 Task: Change  the formatting of the data to 'Which is Greater than5, 'In conditional formating, put the option 'Yelow Fill with Drak Yellow Text'add another formatting option Format As Table, insert the option 'Brown Table style Dark 3 ', change the format of Column Width to 18In the sheet  Budget Planning Templatebook
Action: Mouse moved to (600, 81)
Screenshot: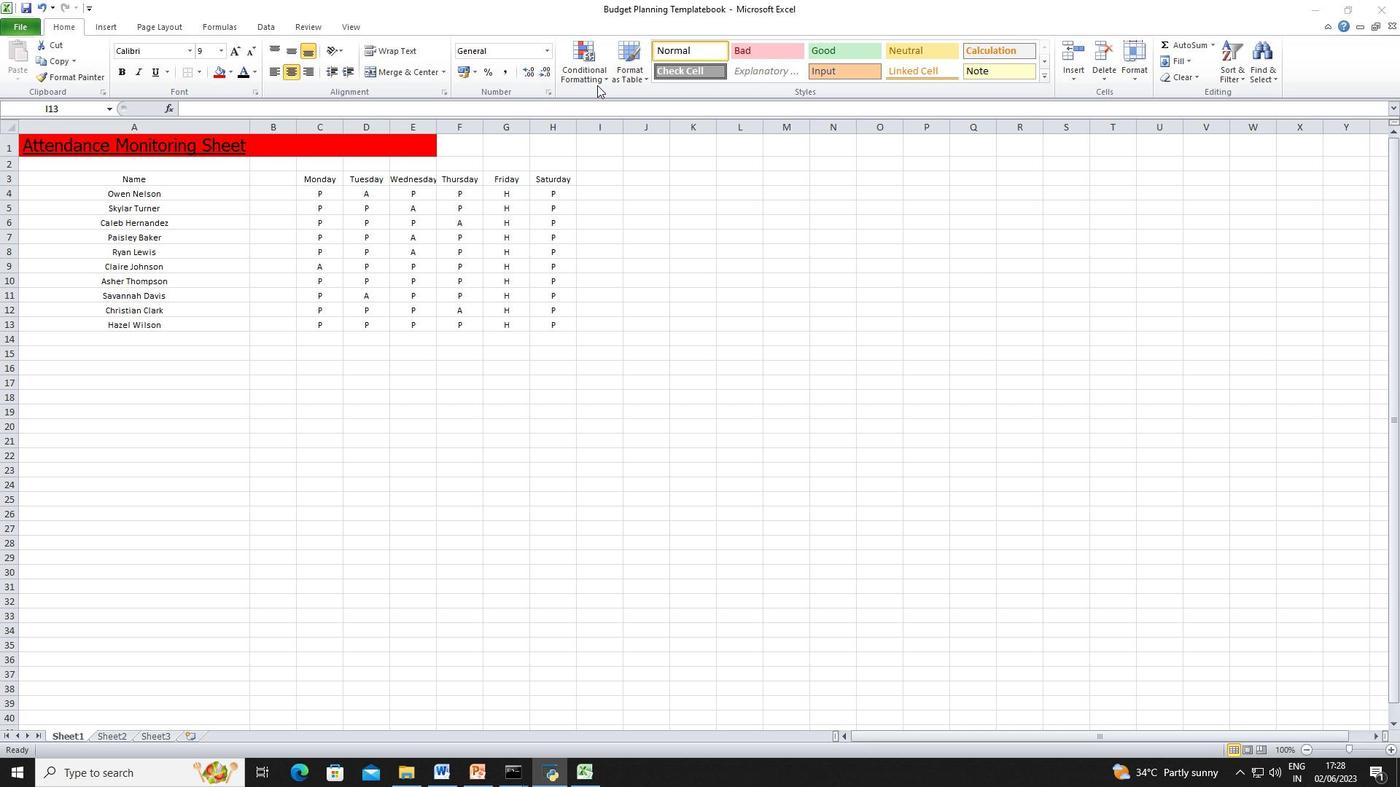 
Action: Mouse pressed left at (600, 81)
Screenshot: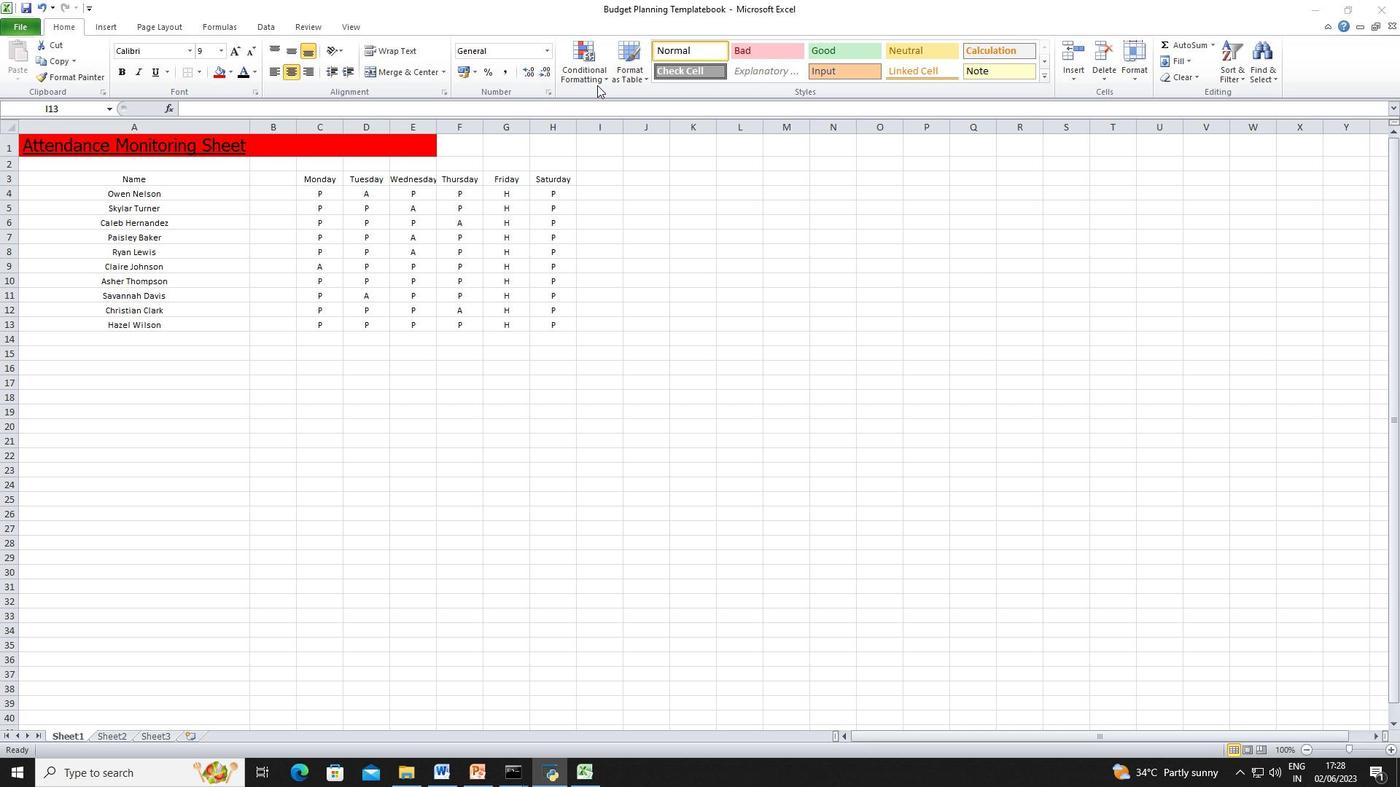 
Action: Mouse moved to (601, 81)
Screenshot: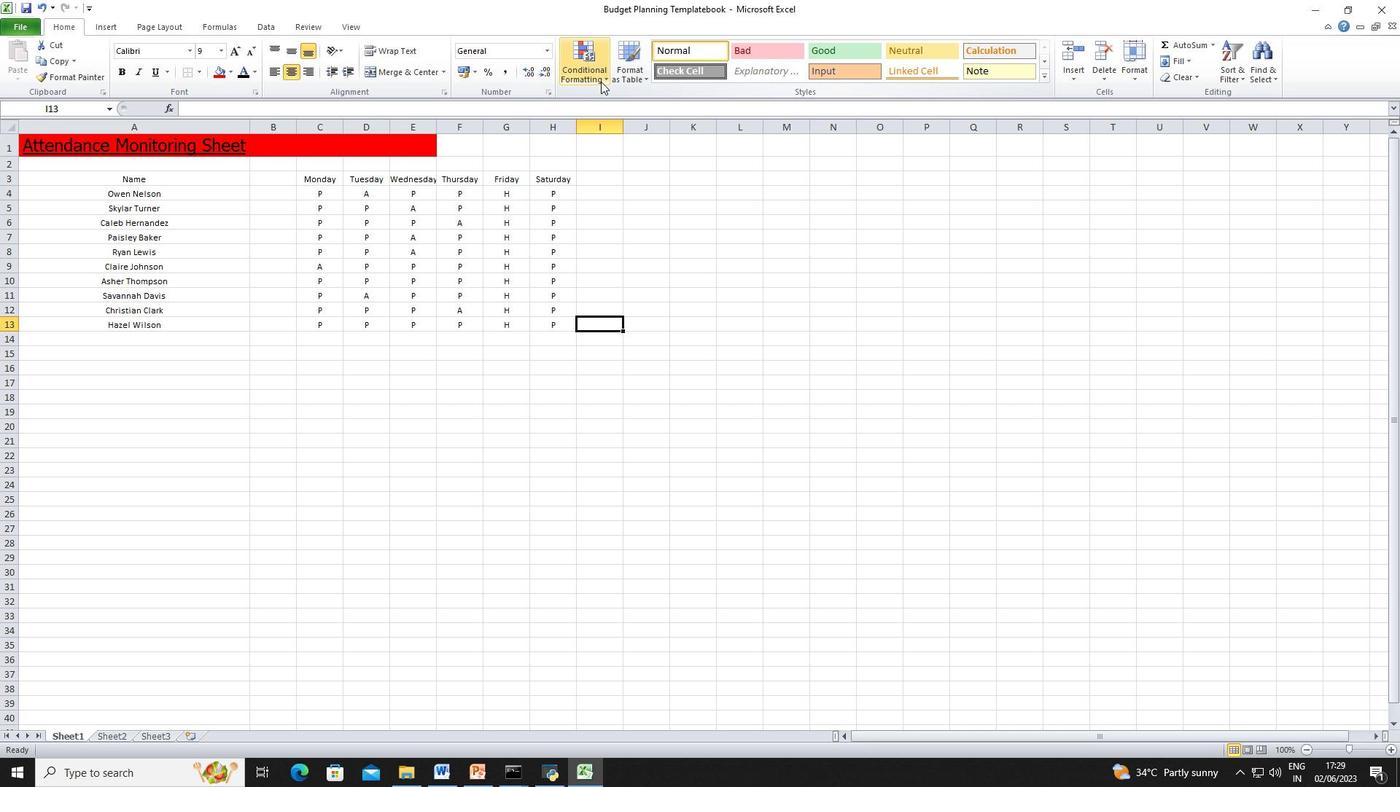 
Action: Mouse pressed left at (601, 81)
Screenshot: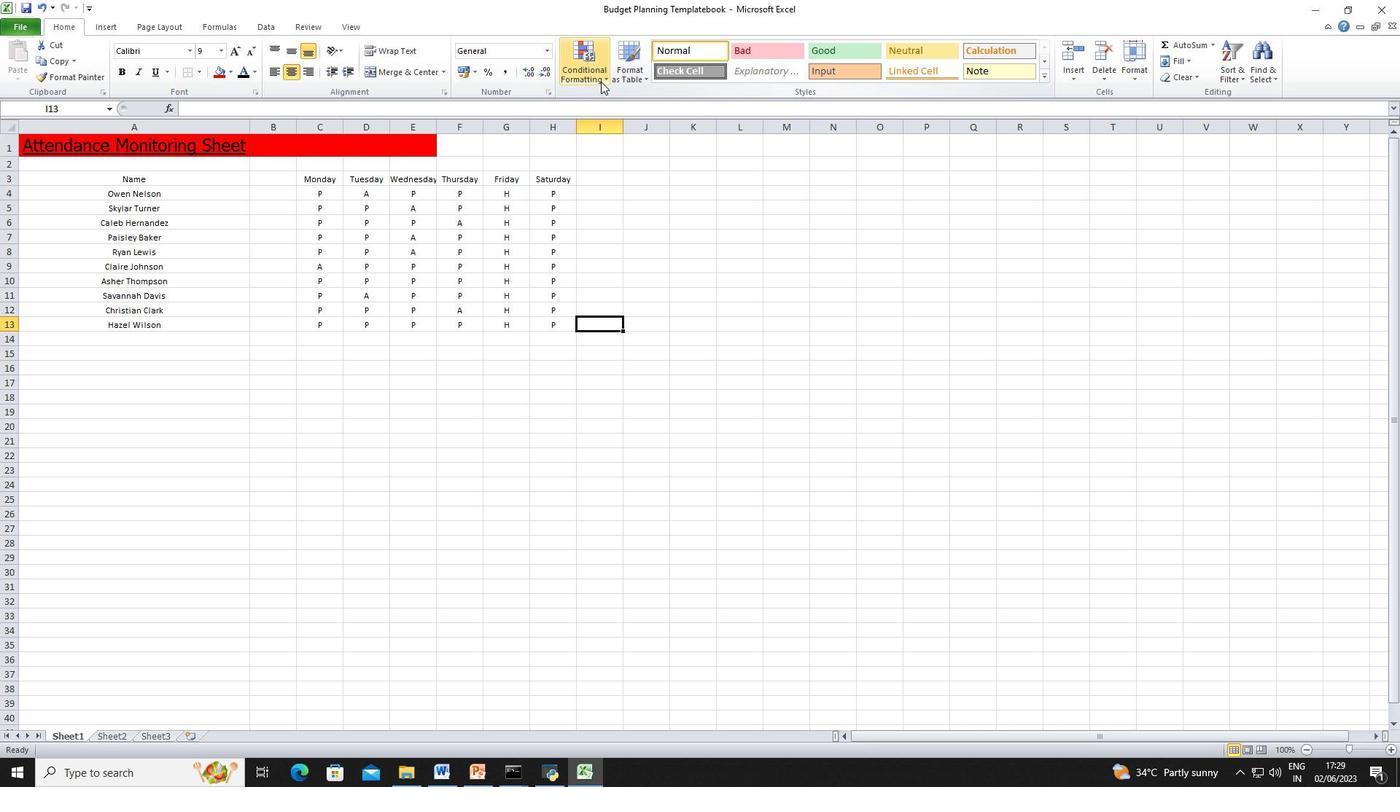 
Action: Mouse moved to (606, 105)
Screenshot: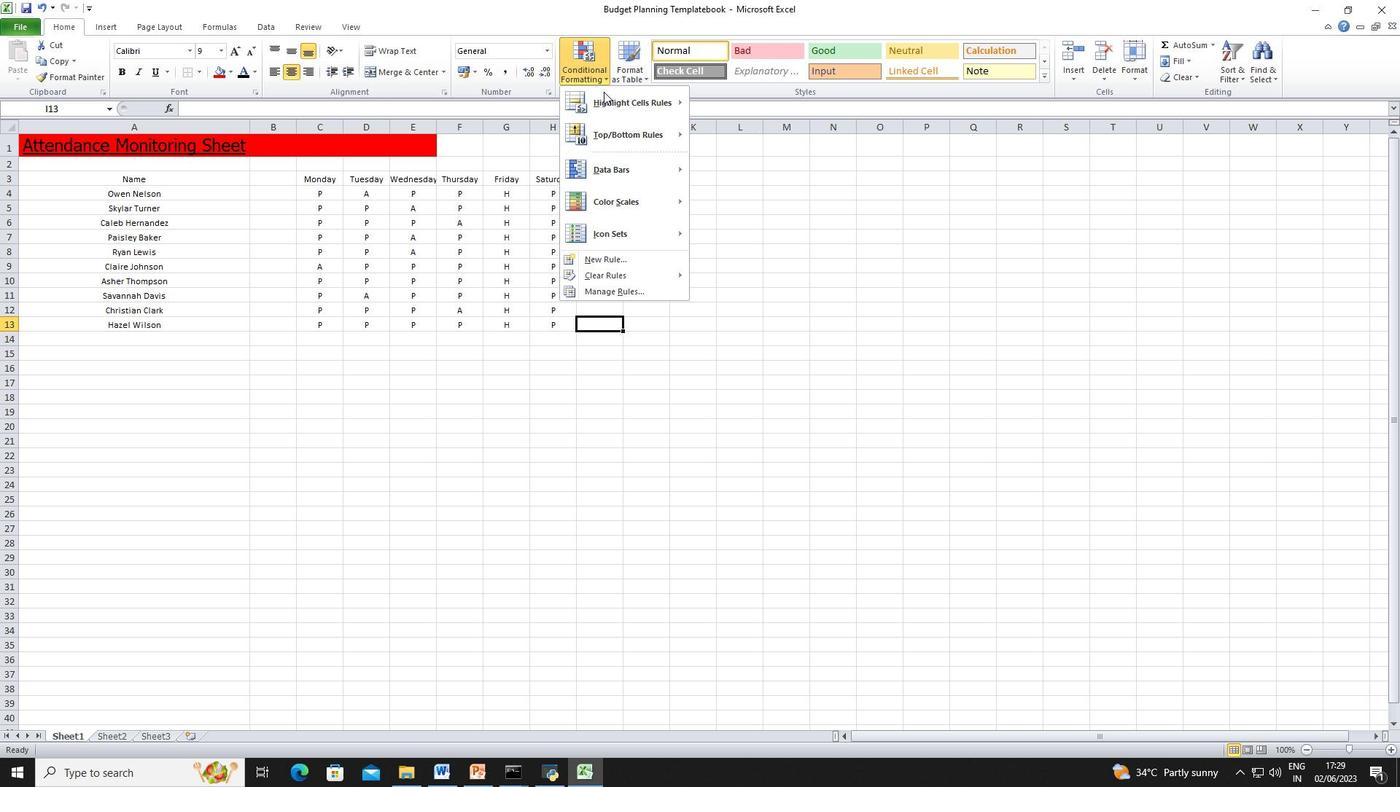 
Action: Mouse pressed left at (606, 105)
Screenshot: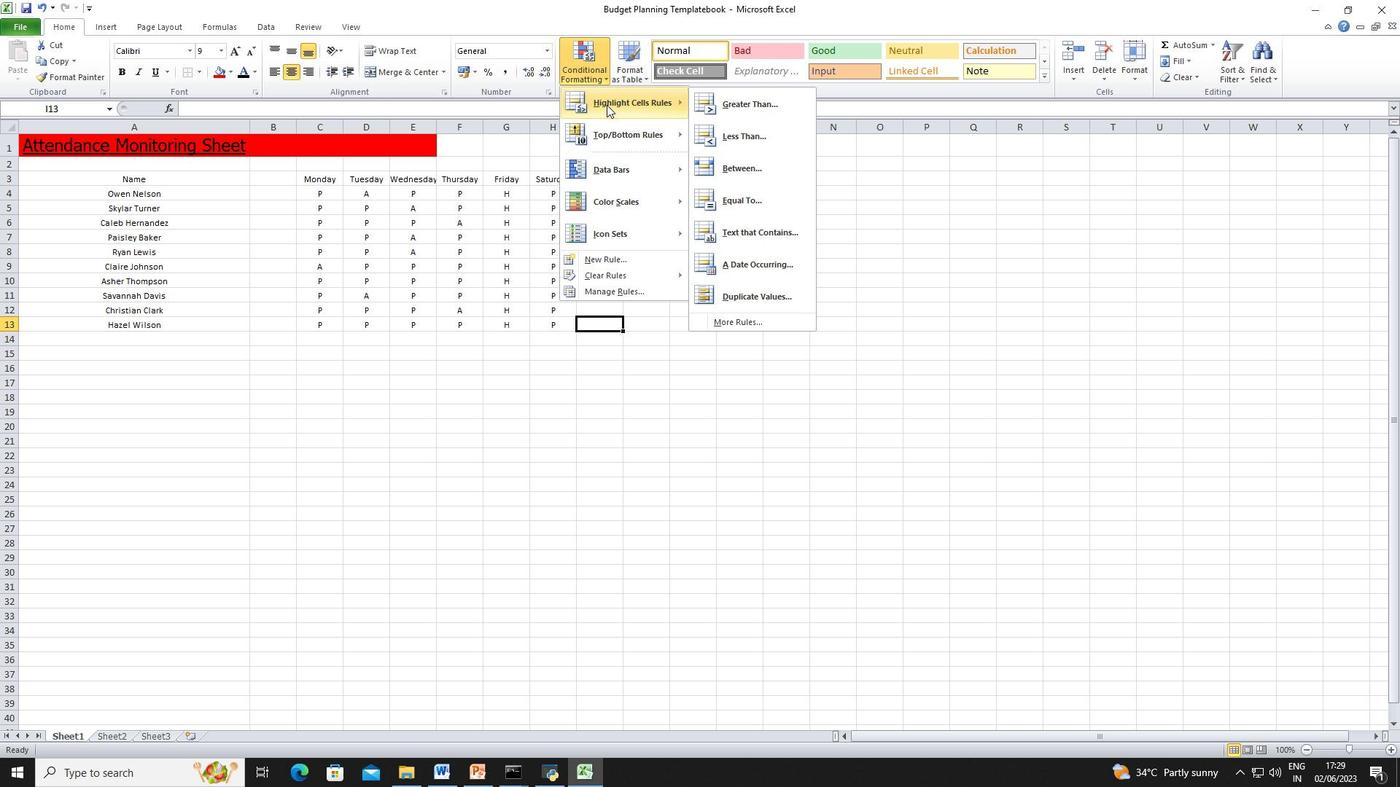 
Action: Mouse moved to (735, 113)
Screenshot: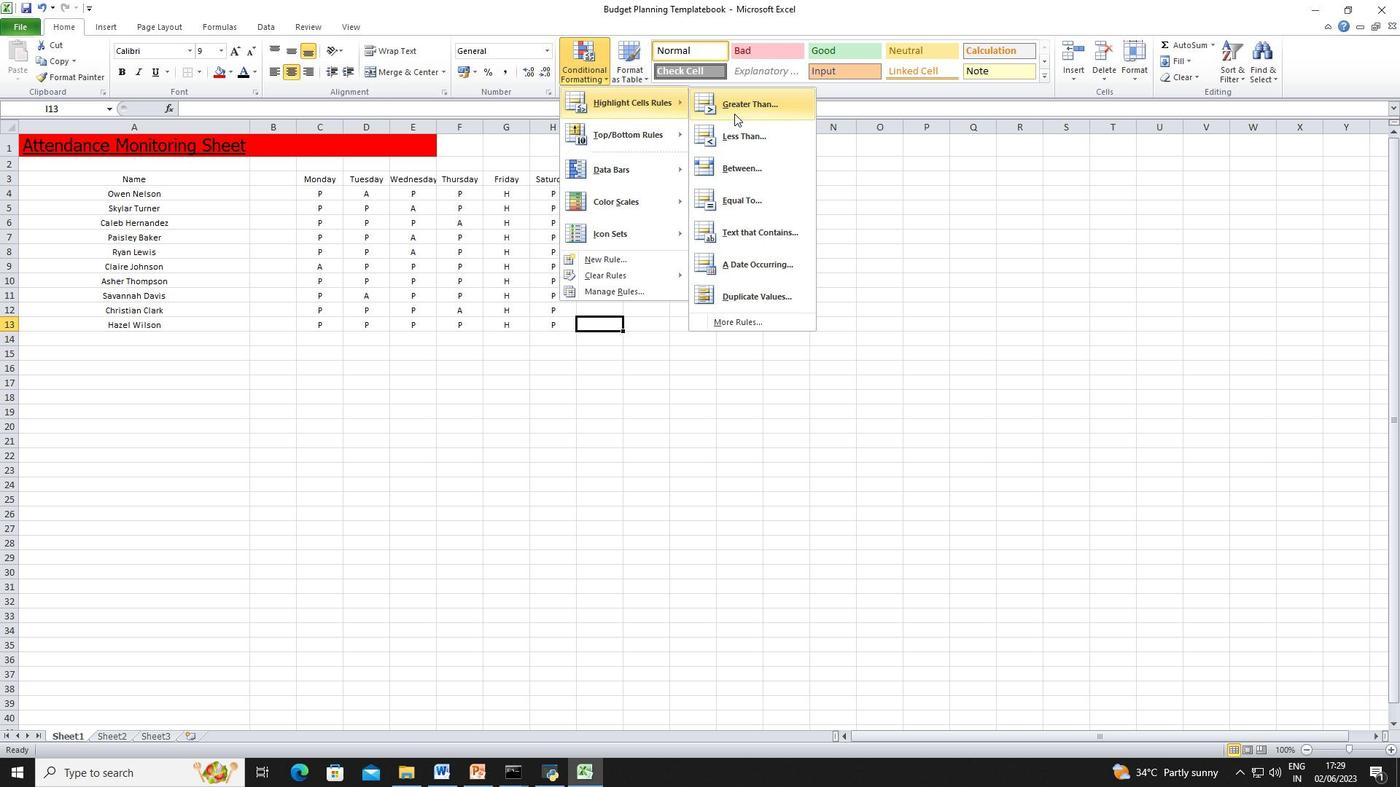 
Action: Mouse pressed left at (735, 113)
Screenshot: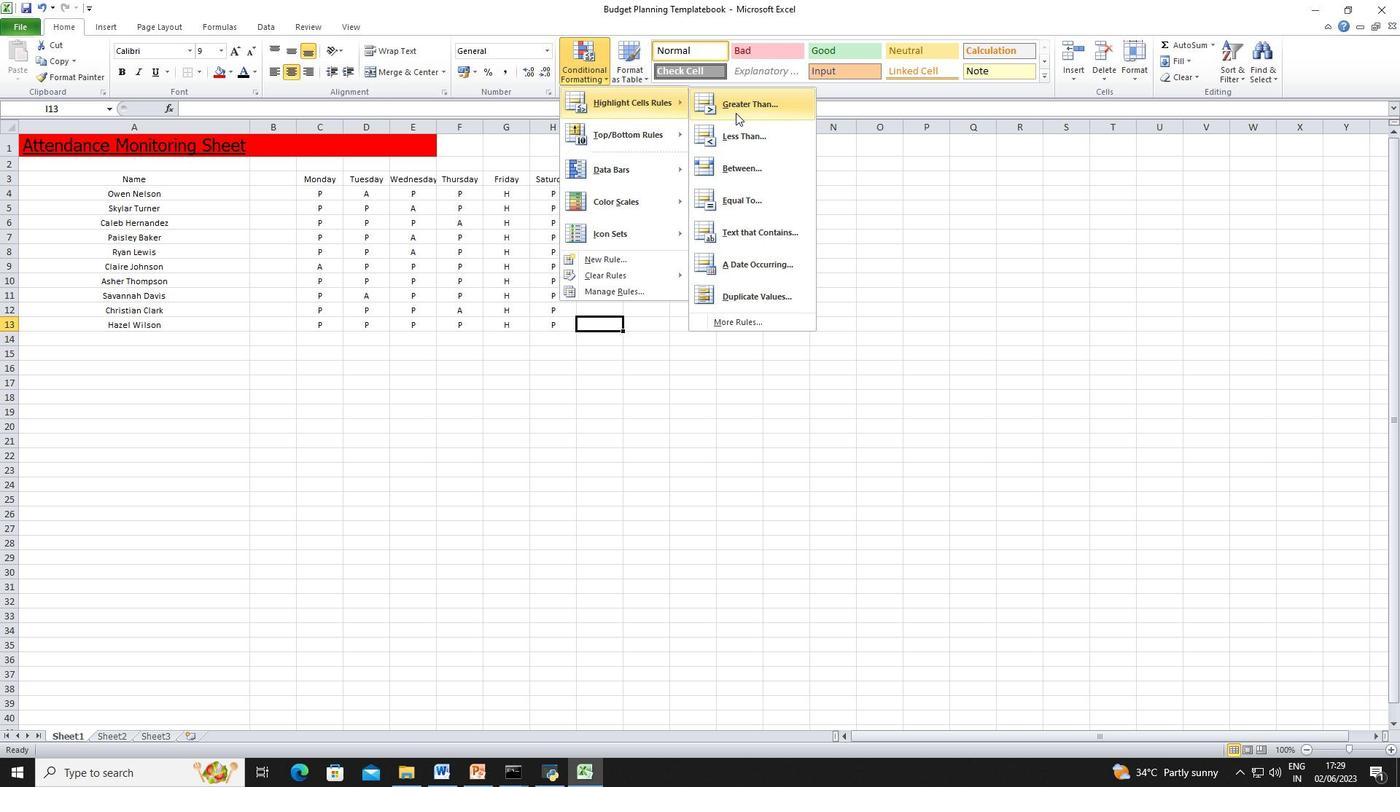 
Action: Mouse moved to (359, 349)
Screenshot: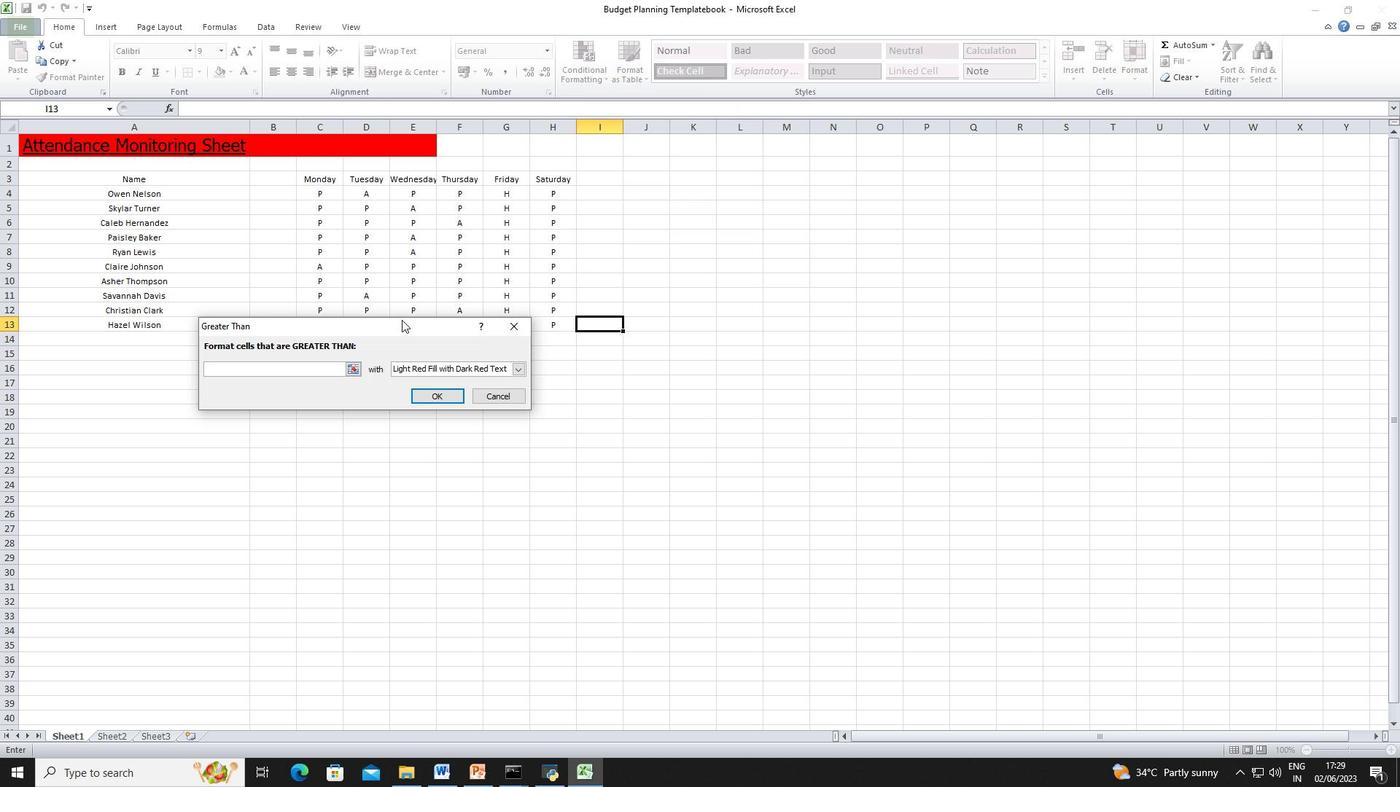 
Action: Key pressed 5
Screenshot: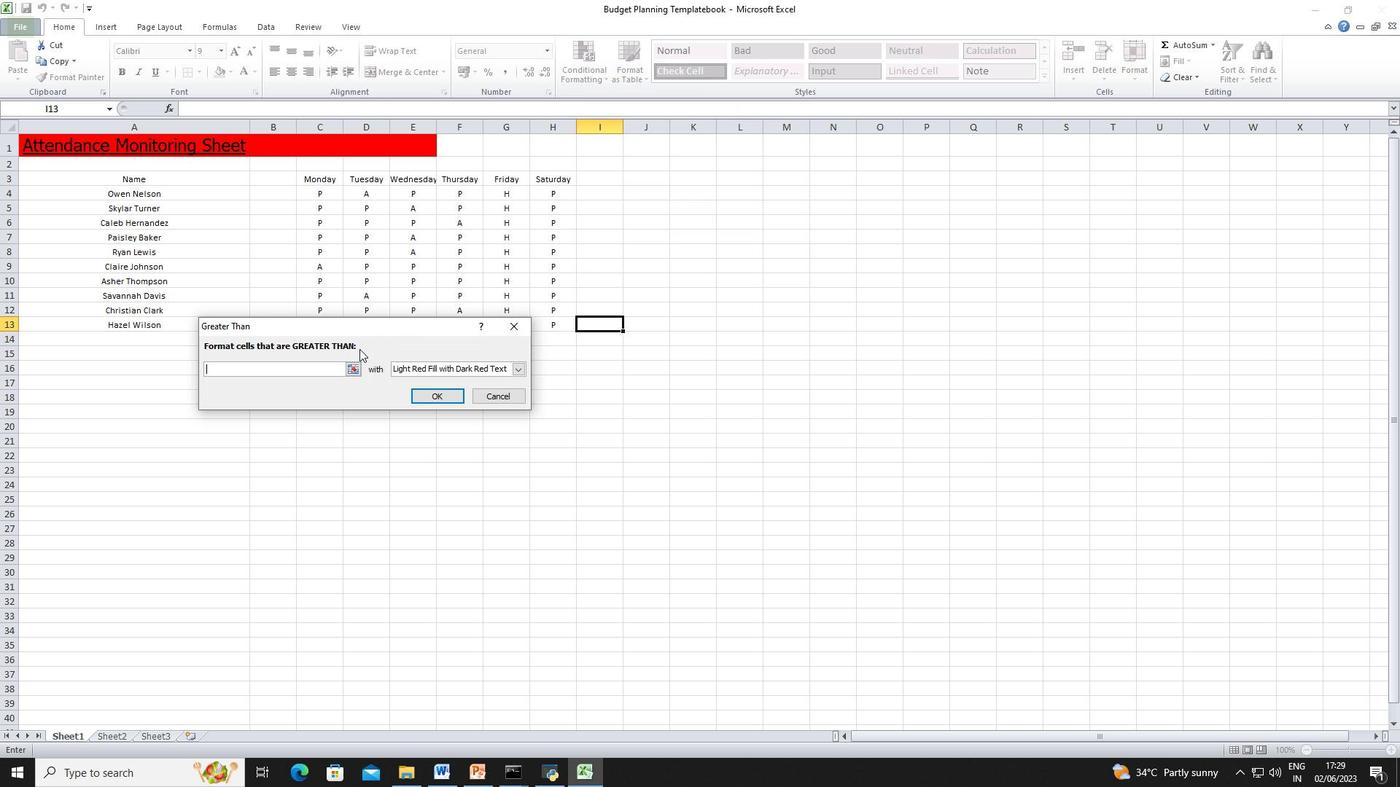 
Action: Mouse moved to (513, 364)
Screenshot: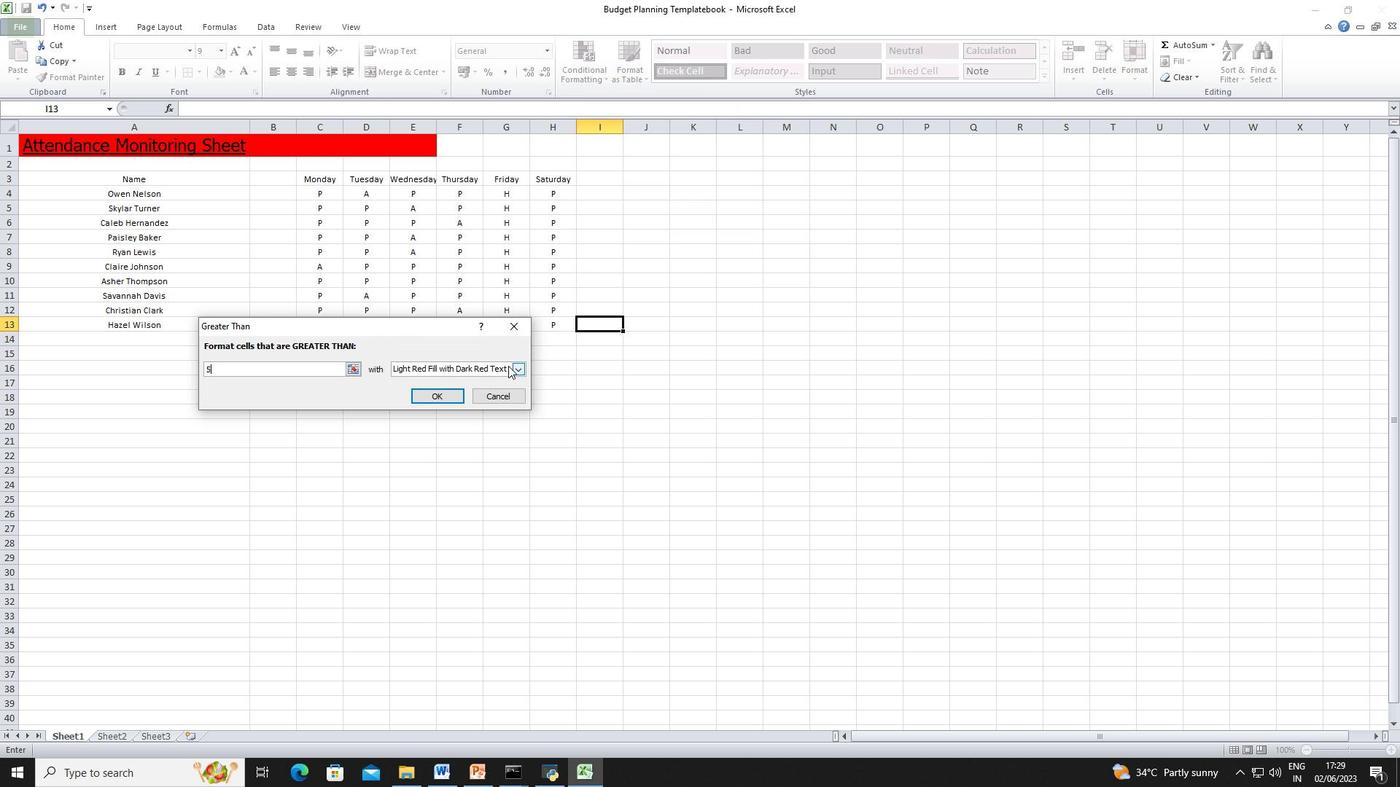
Action: Mouse pressed left at (513, 364)
Screenshot: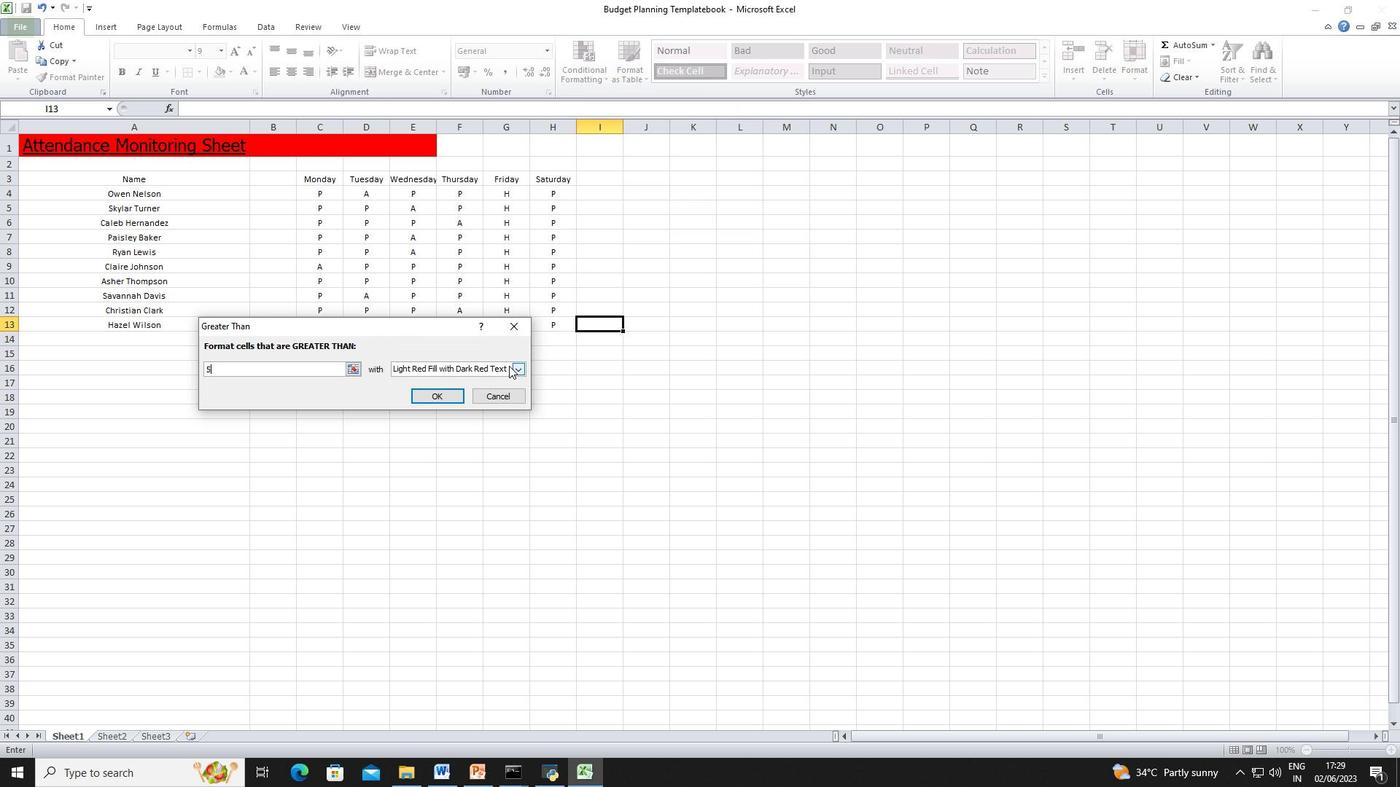 
Action: Mouse moved to (448, 387)
Screenshot: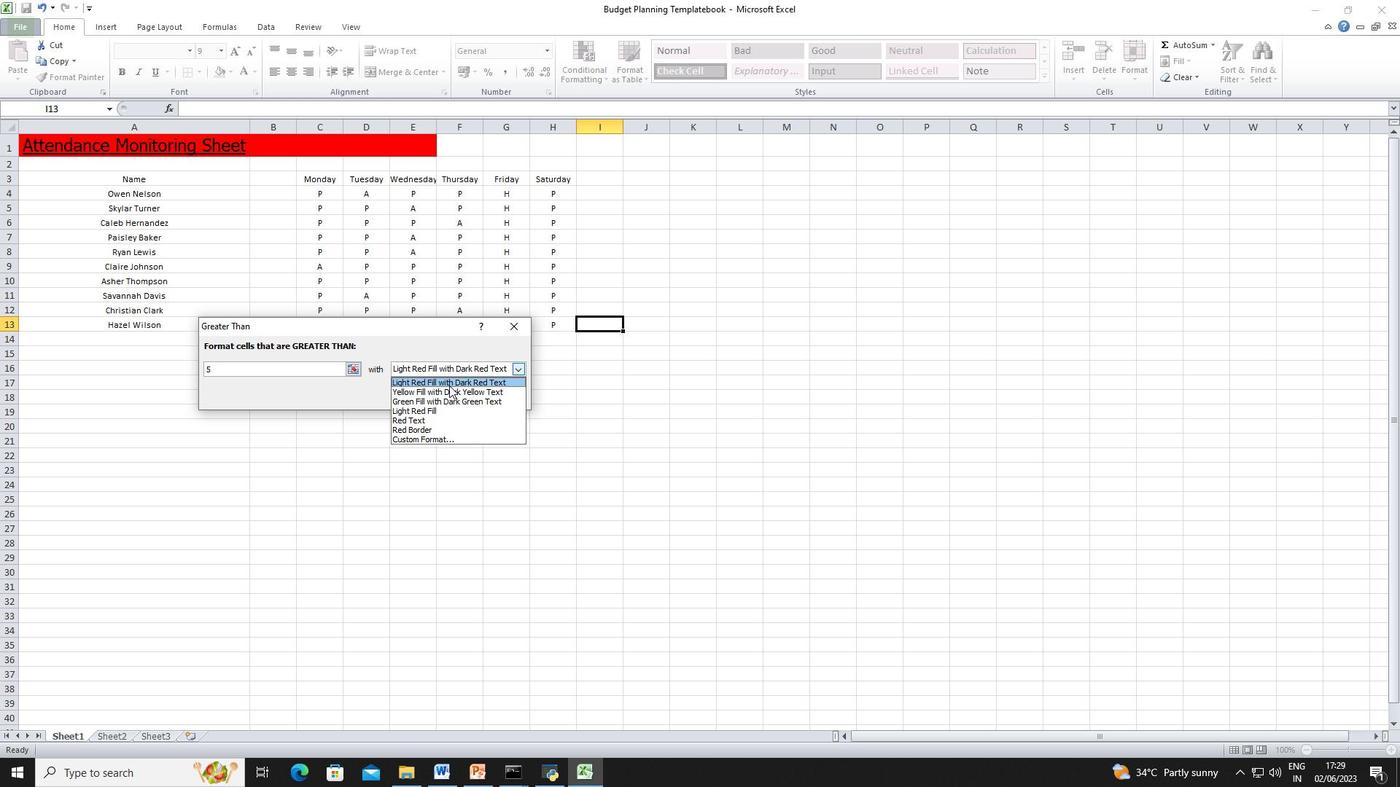 
Action: Mouse pressed left at (448, 387)
Screenshot: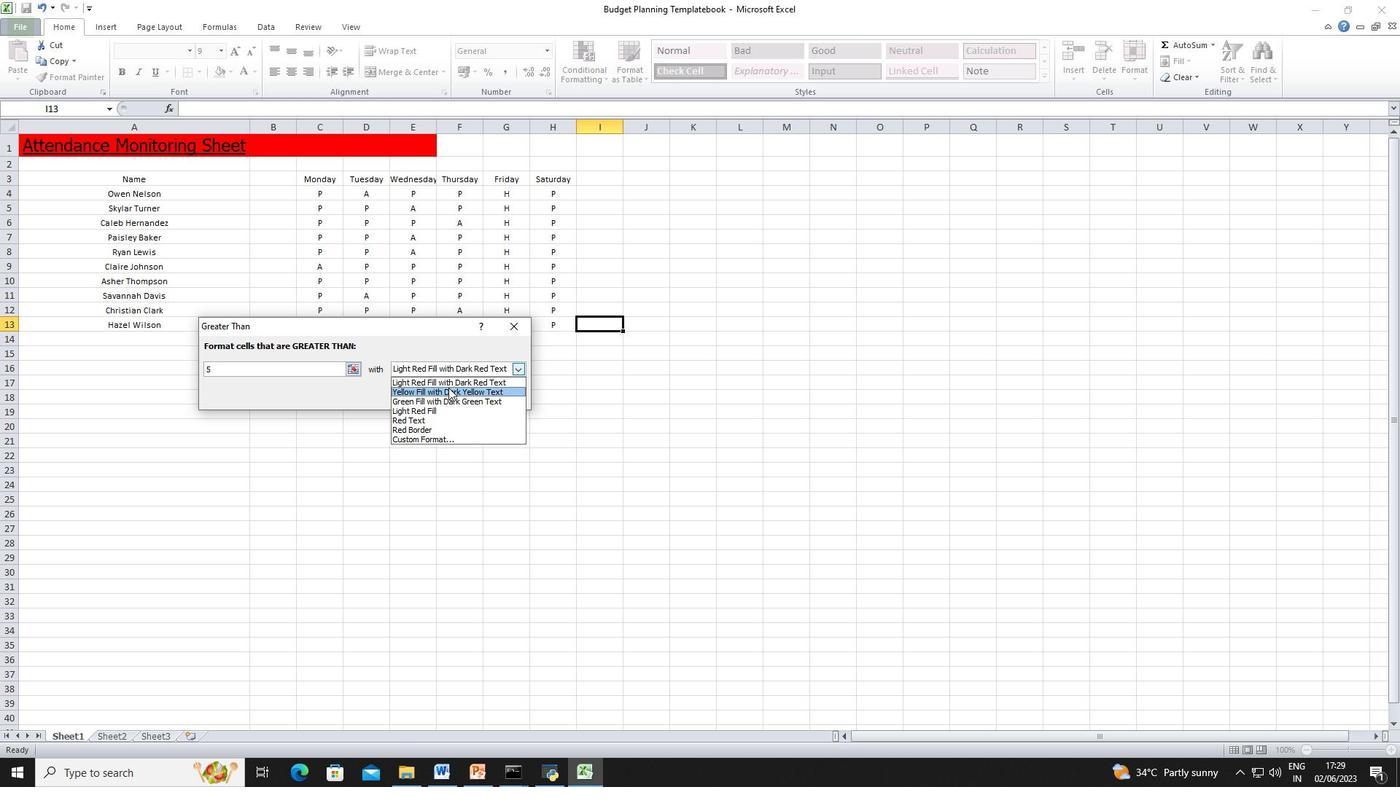 
Action: Mouse moved to (449, 400)
Screenshot: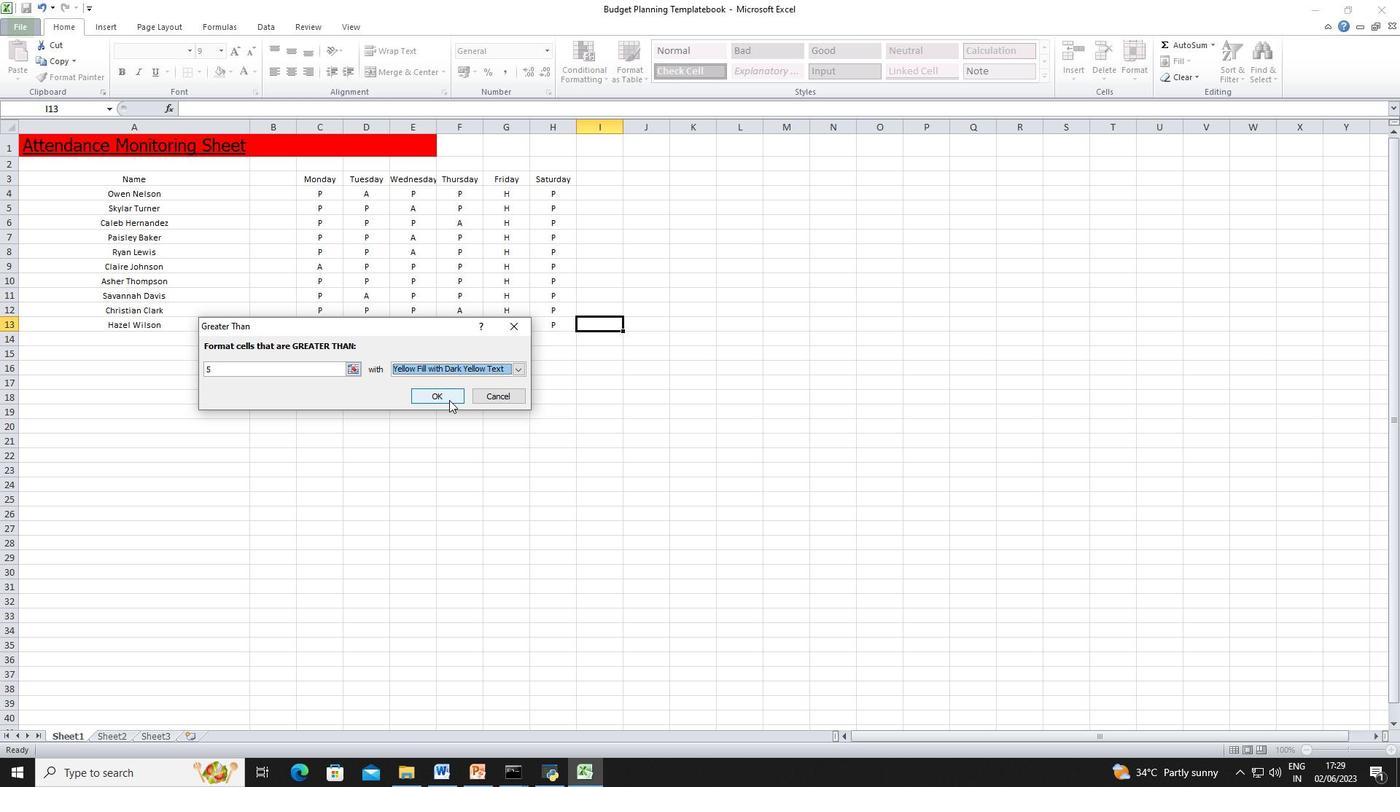 
Action: Mouse pressed left at (449, 400)
Screenshot: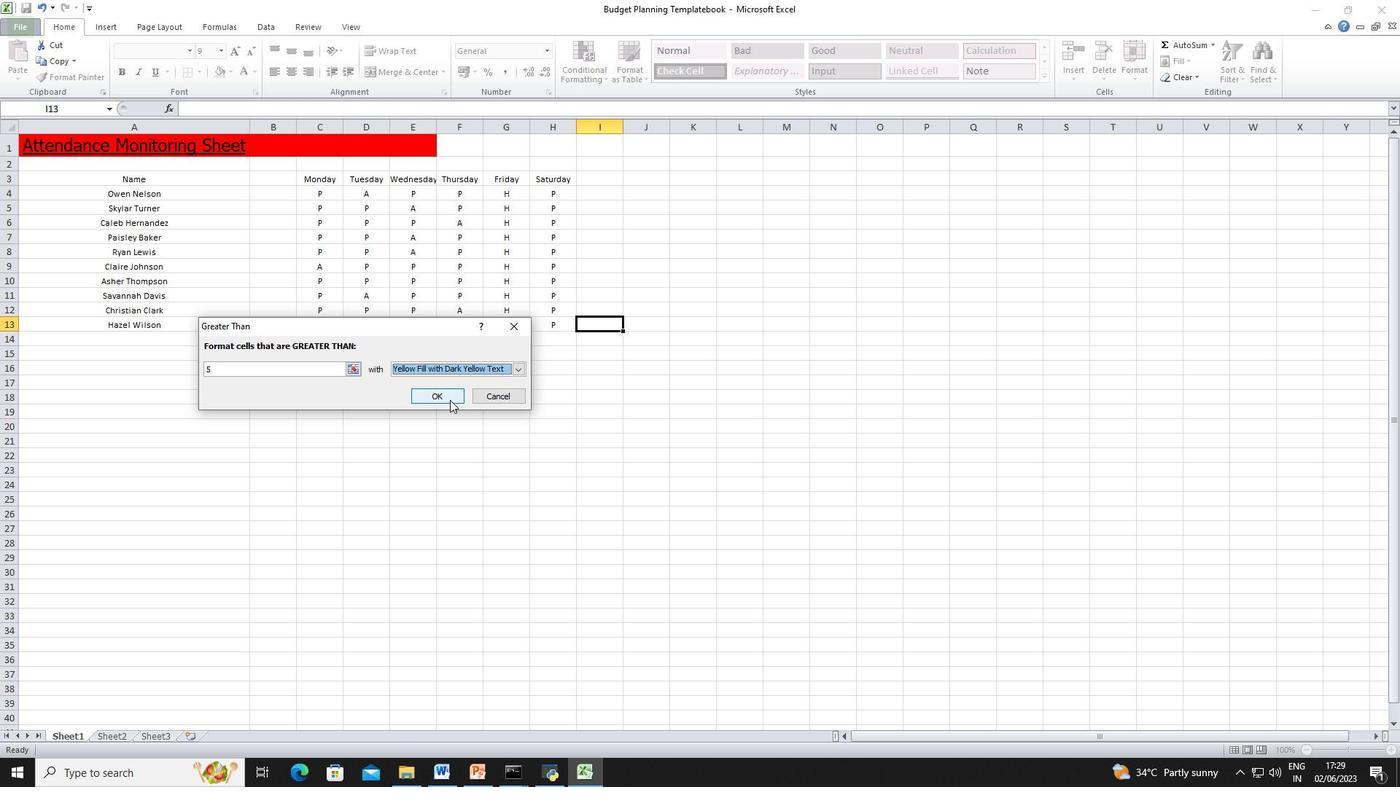 
Action: Mouse moved to (646, 75)
Screenshot: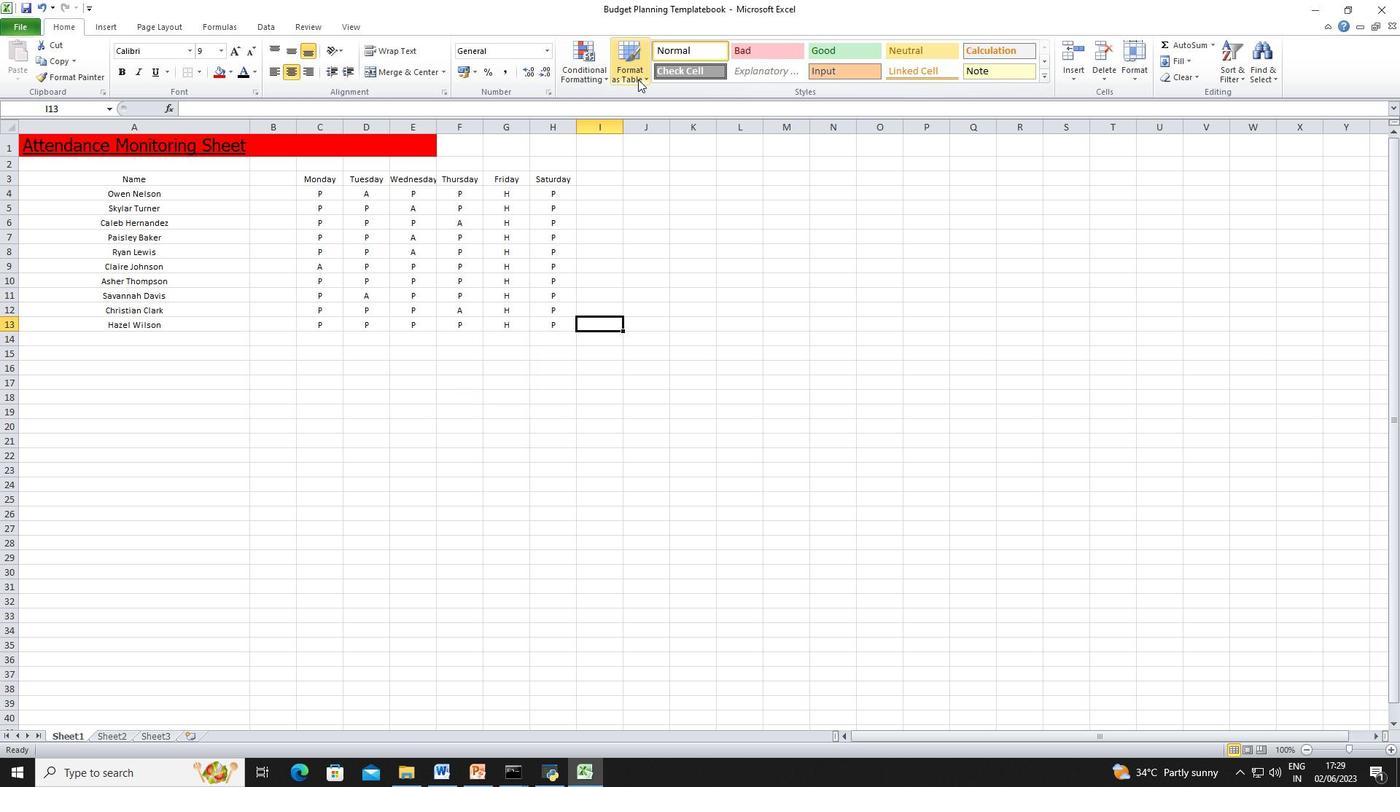 
Action: Mouse pressed left at (646, 75)
Screenshot: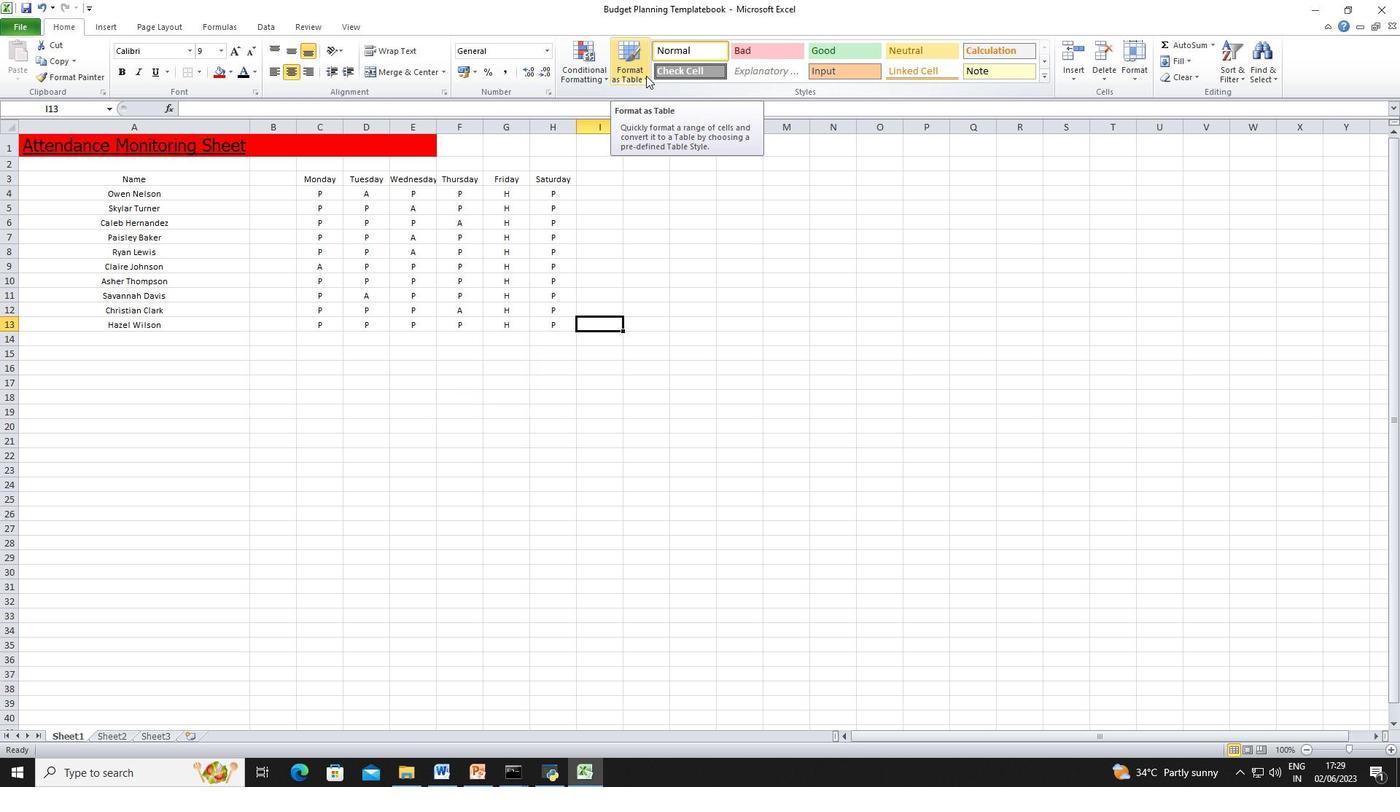 
Action: Mouse moved to (748, 250)
Screenshot: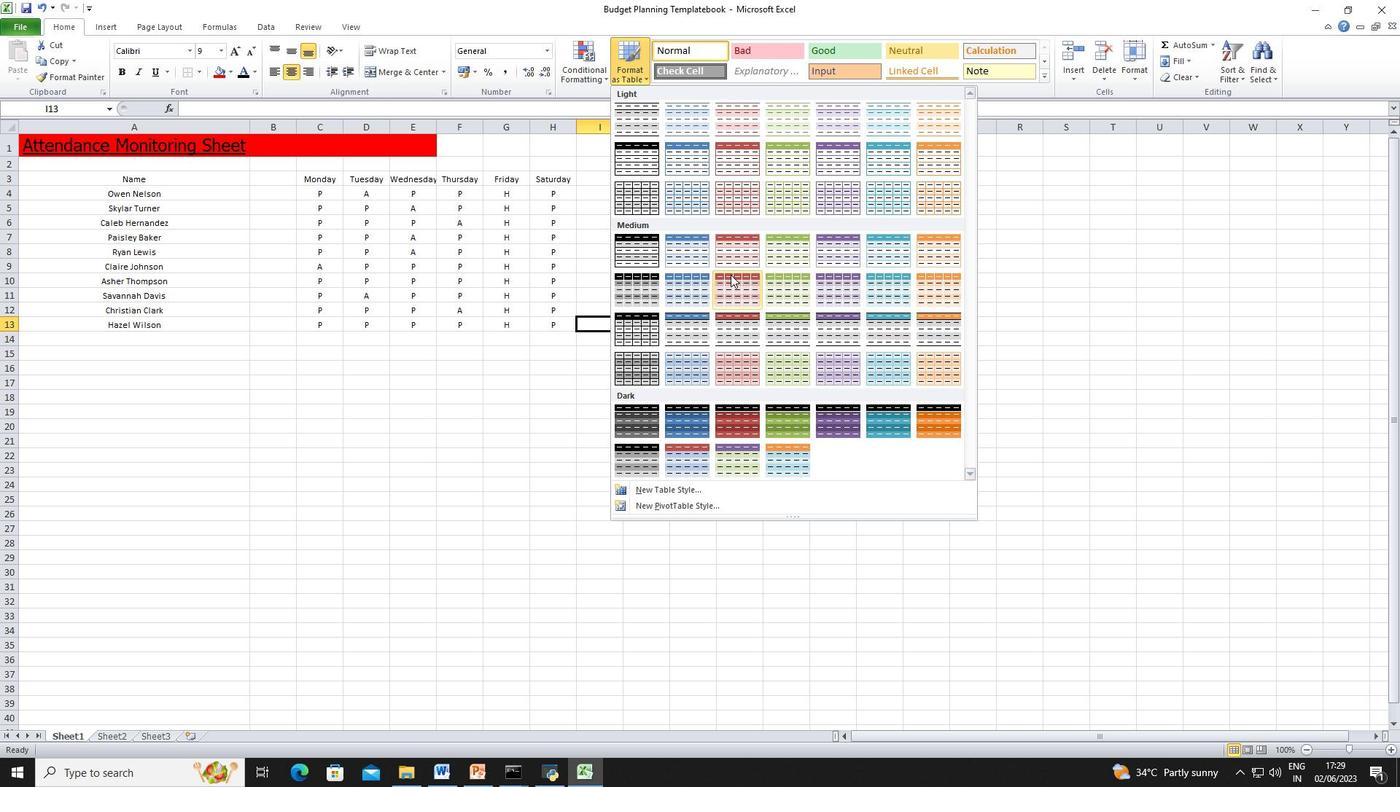 
Action: Mouse pressed left at (748, 250)
Screenshot: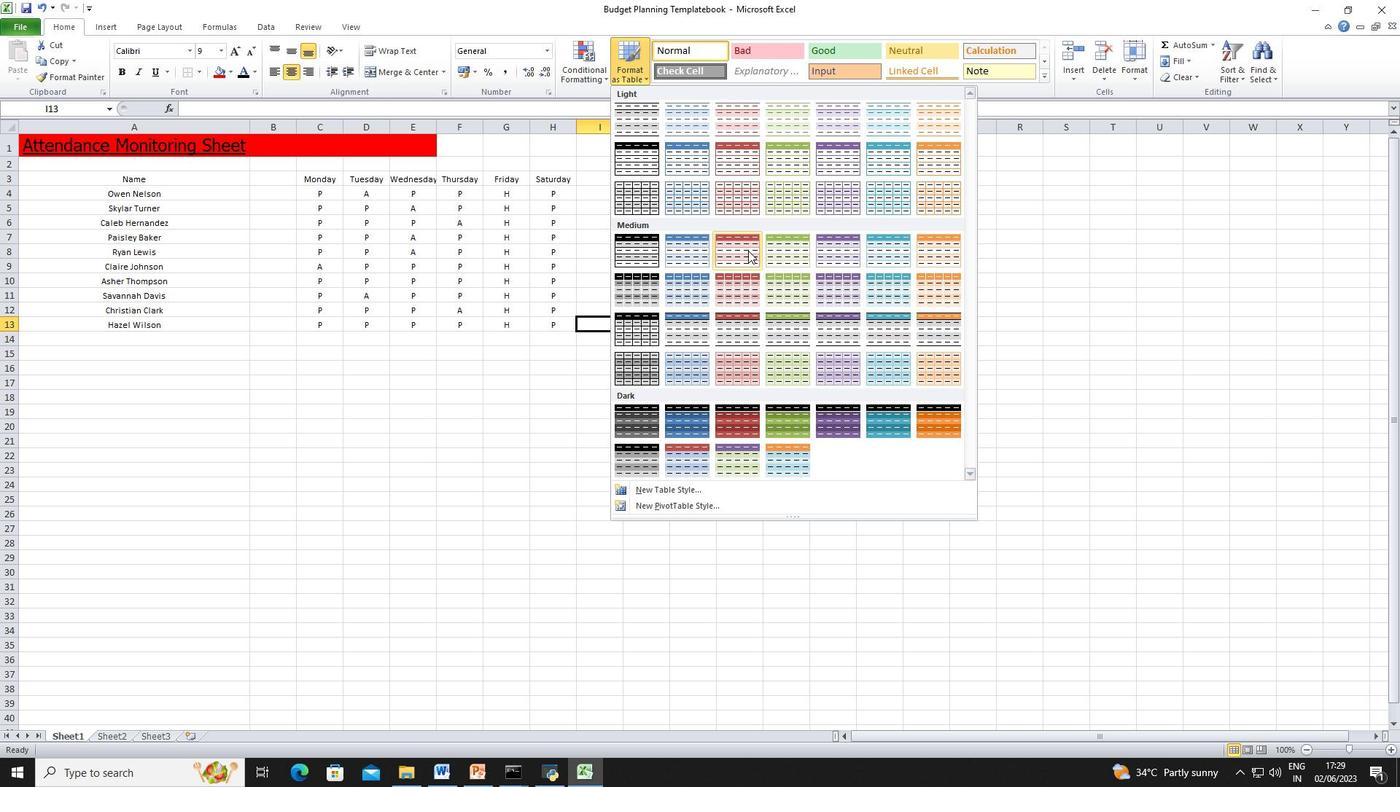 
Action: Mouse moved to (347, 393)
Screenshot: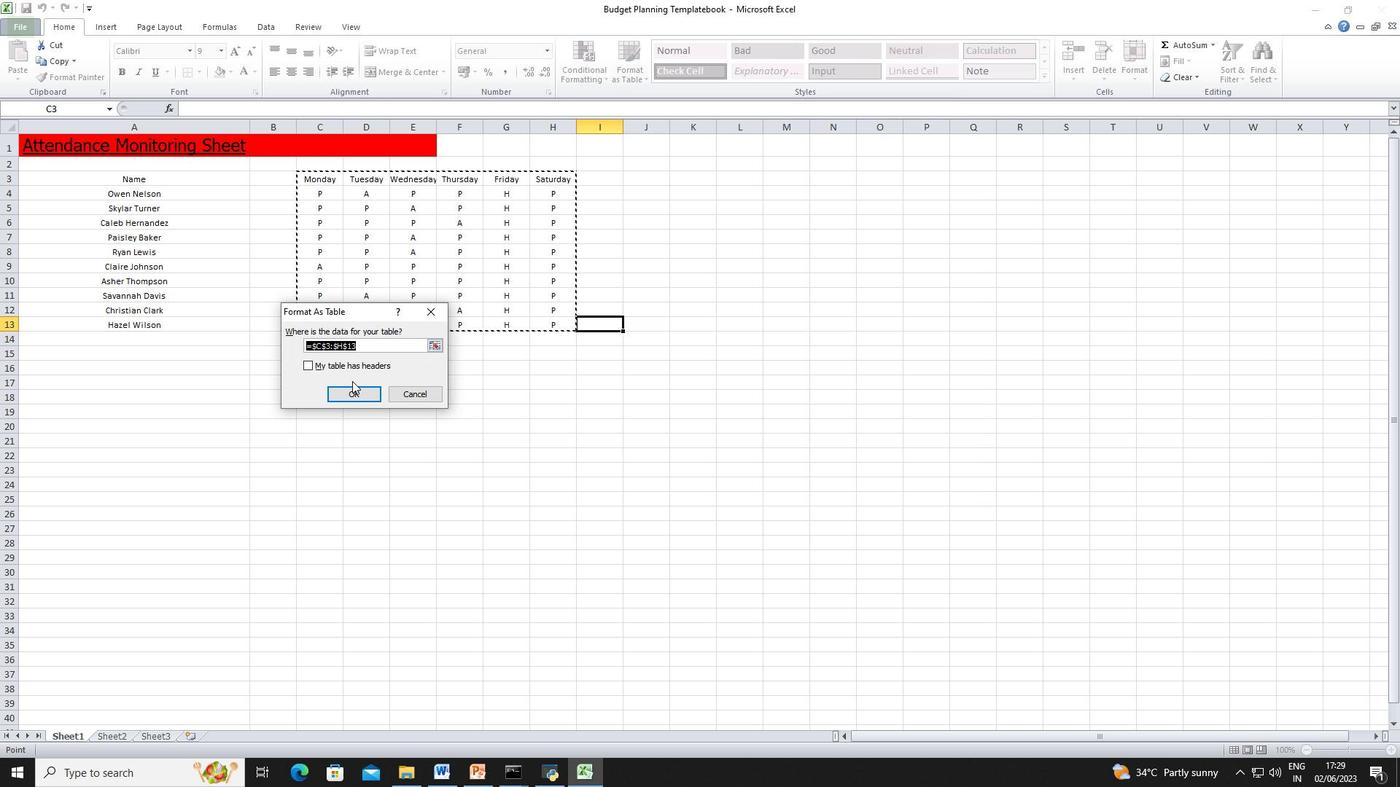 
Action: Mouse pressed left at (347, 393)
Screenshot: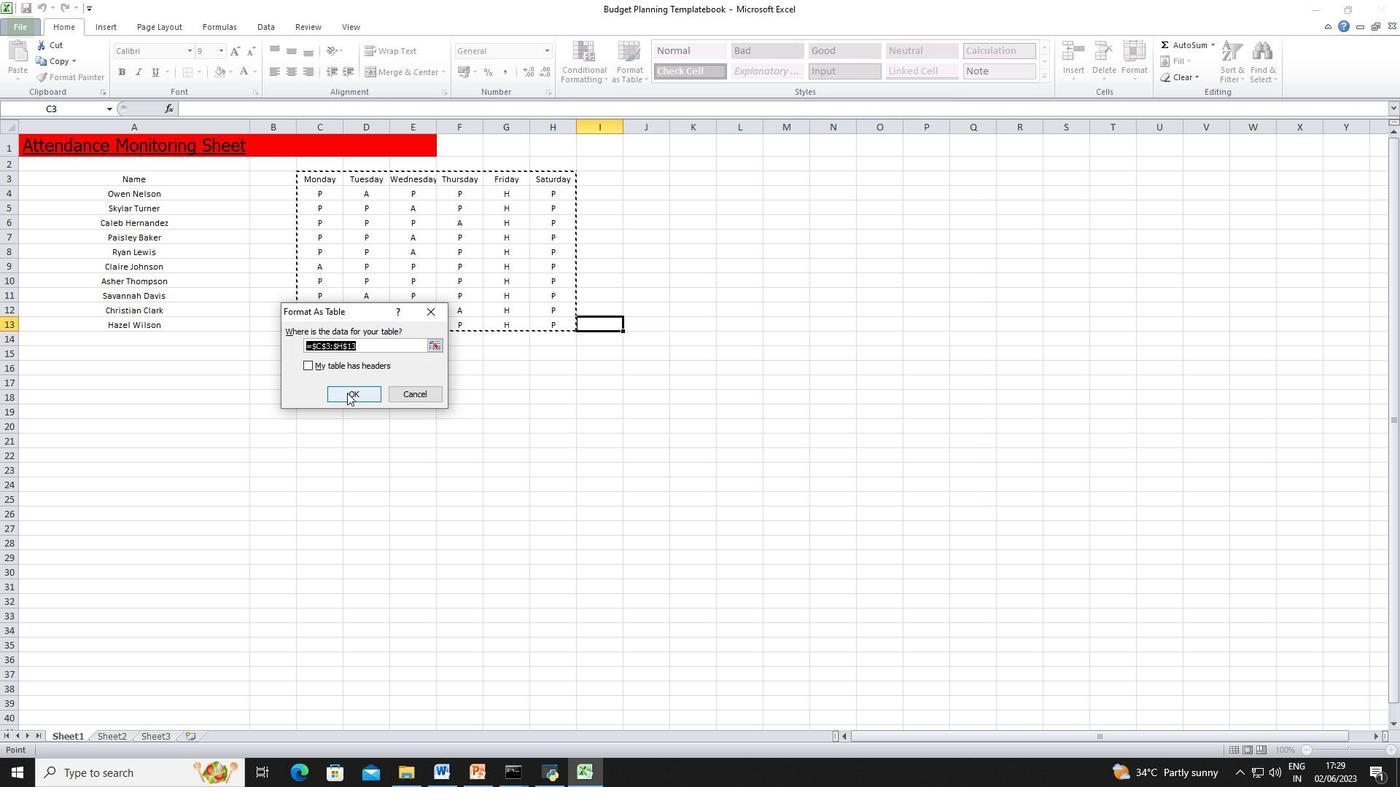 
Action: Mouse moved to (104, 180)
Screenshot: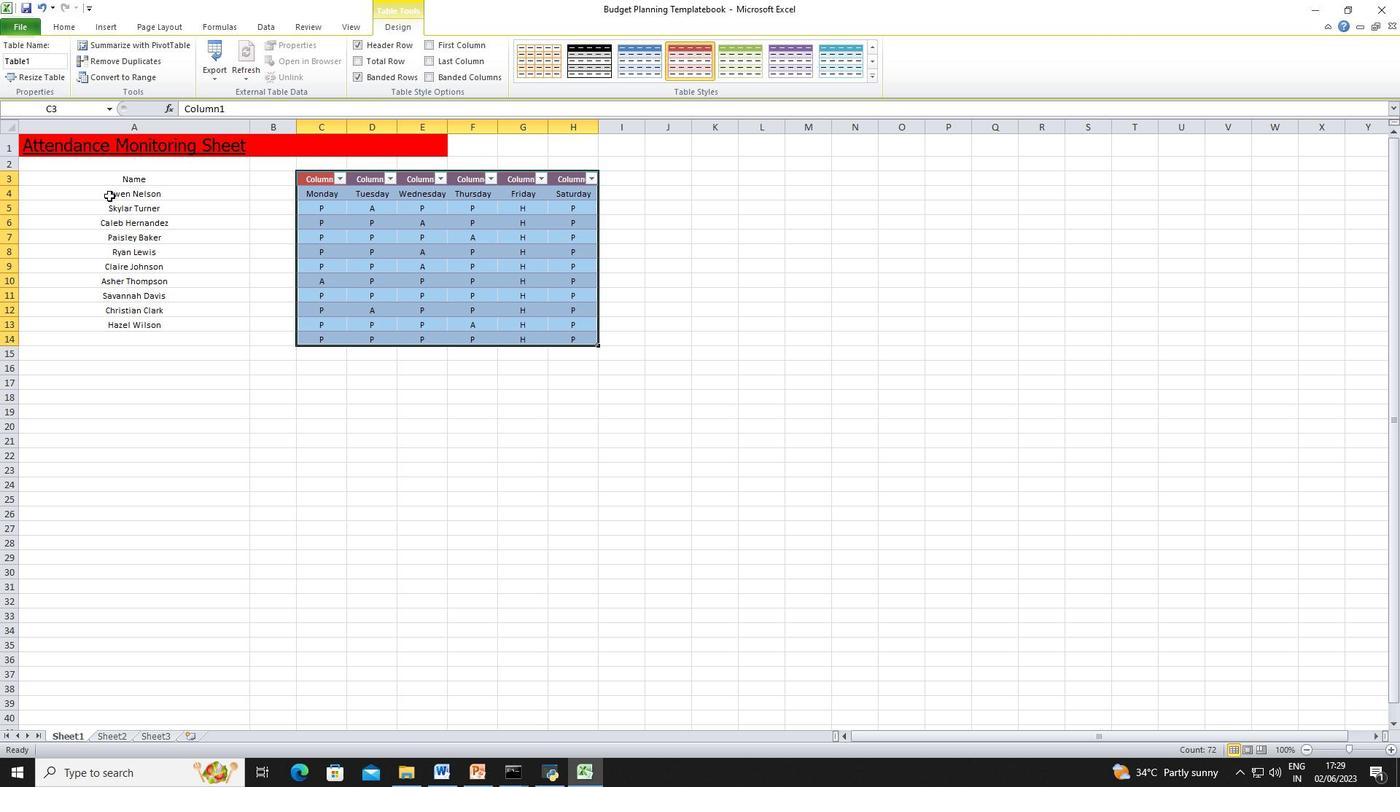 
Action: Mouse pressed left at (104, 180)
Screenshot: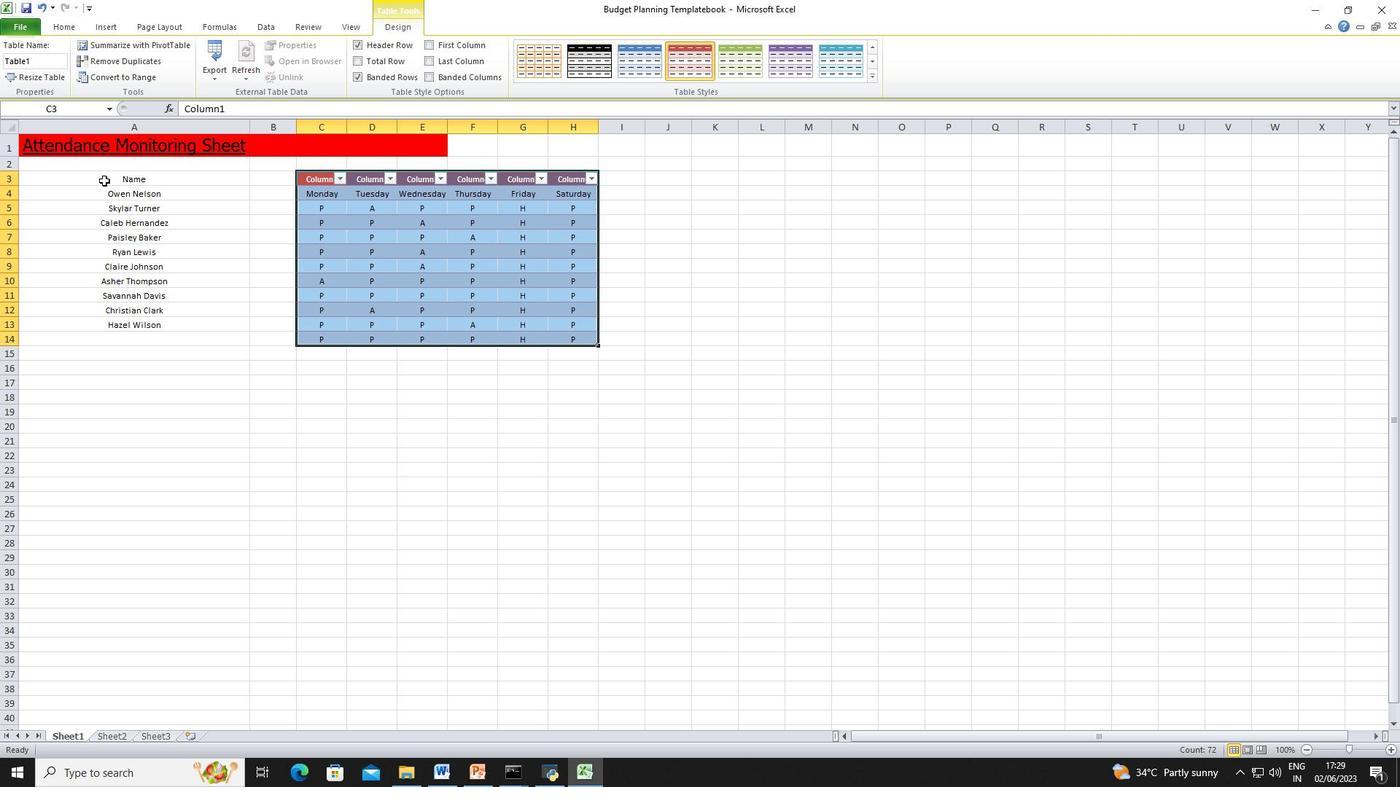 
Action: Mouse pressed left at (104, 180)
Screenshot: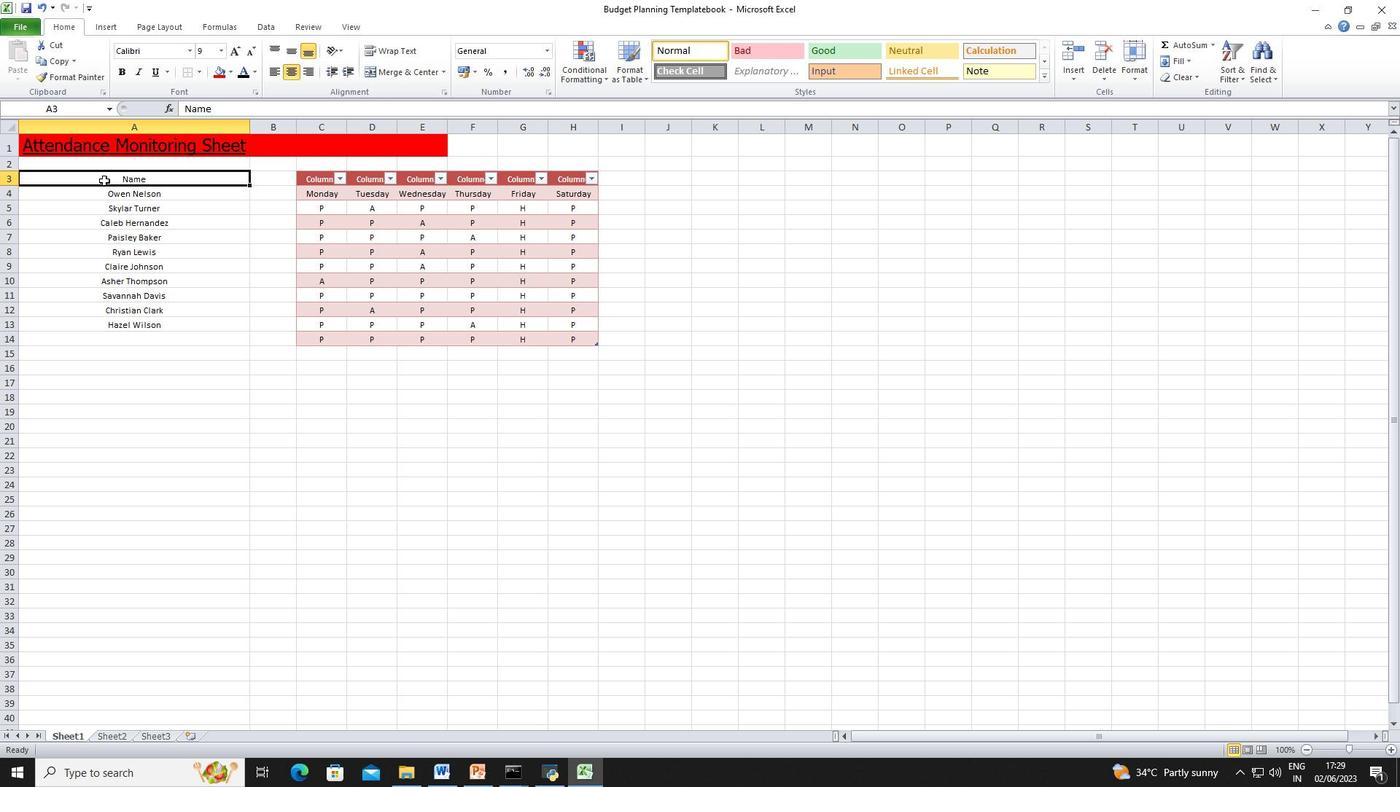
Action: Mouse moved to (1137, 71)
Screenshot: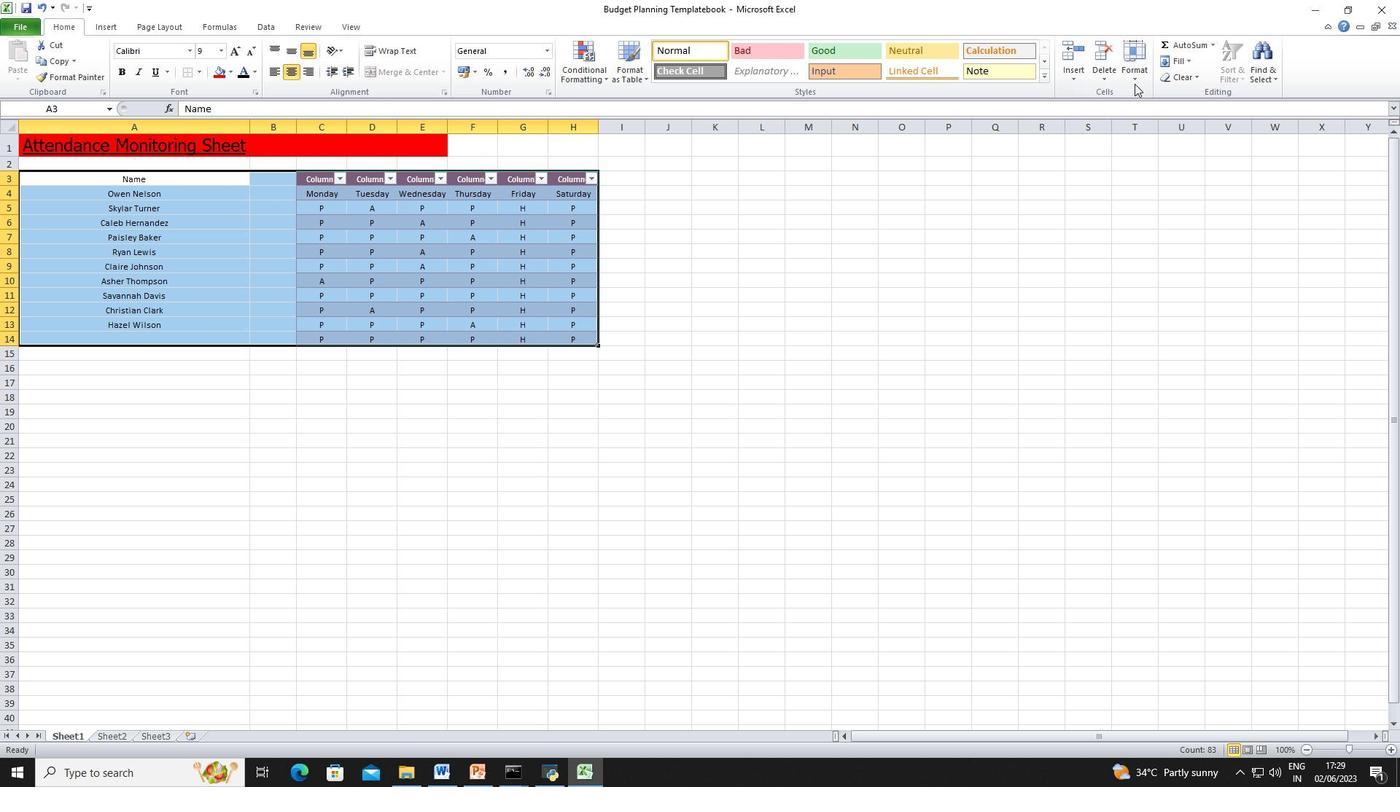 
Action: Mouse pressed left at (1137, 71)
Screenshot: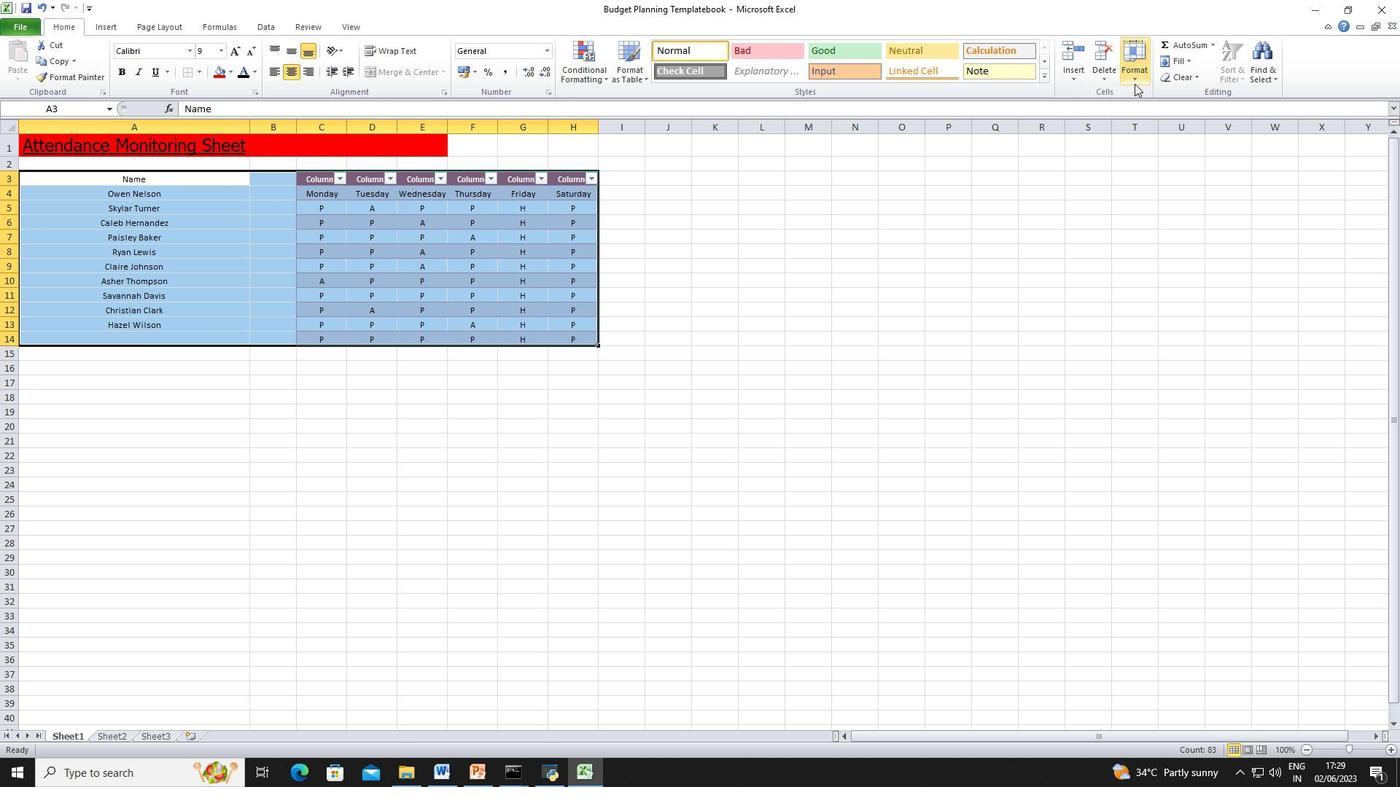 
Action: Mouse moved to (1174, 149)
Screenshot: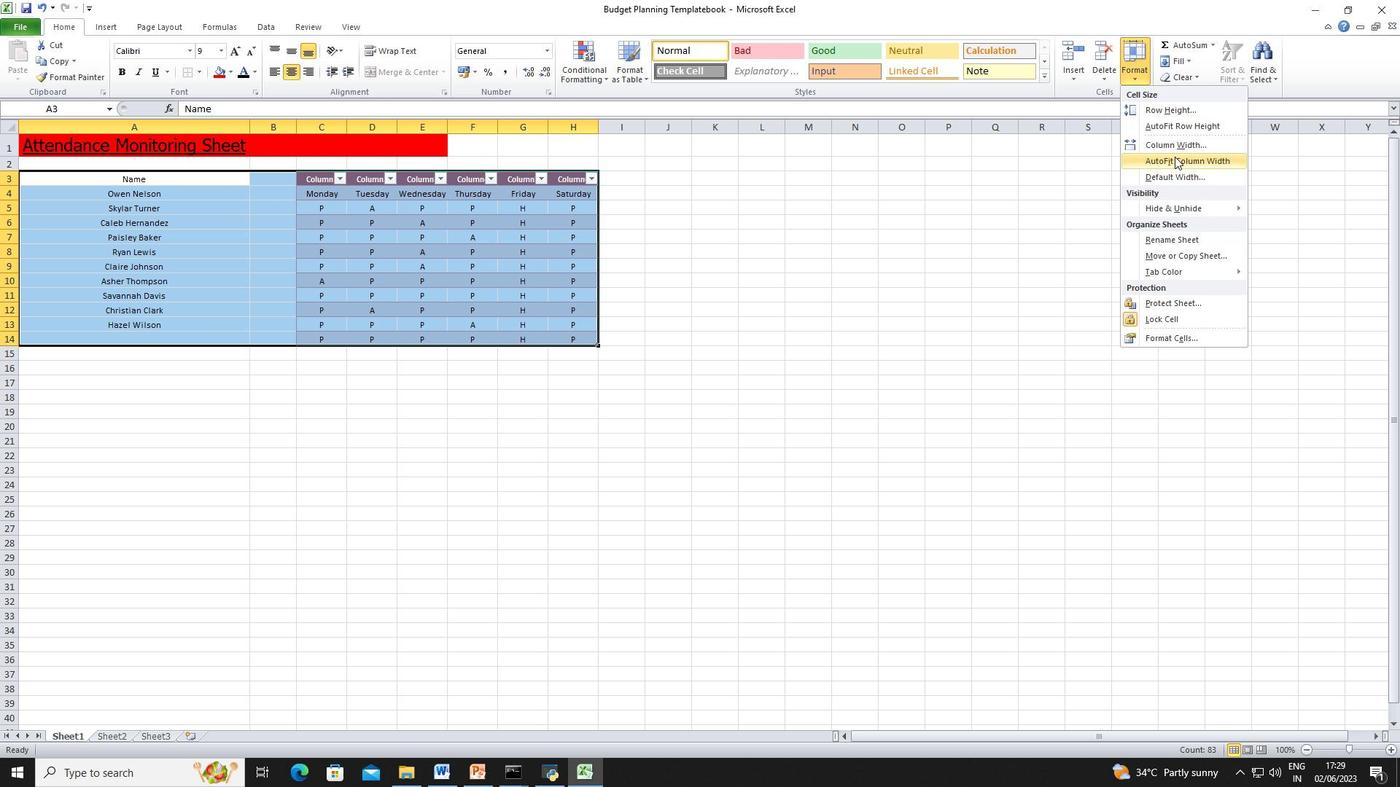 
Action: Mouse pressed left at (1174, 149)
Screenshot: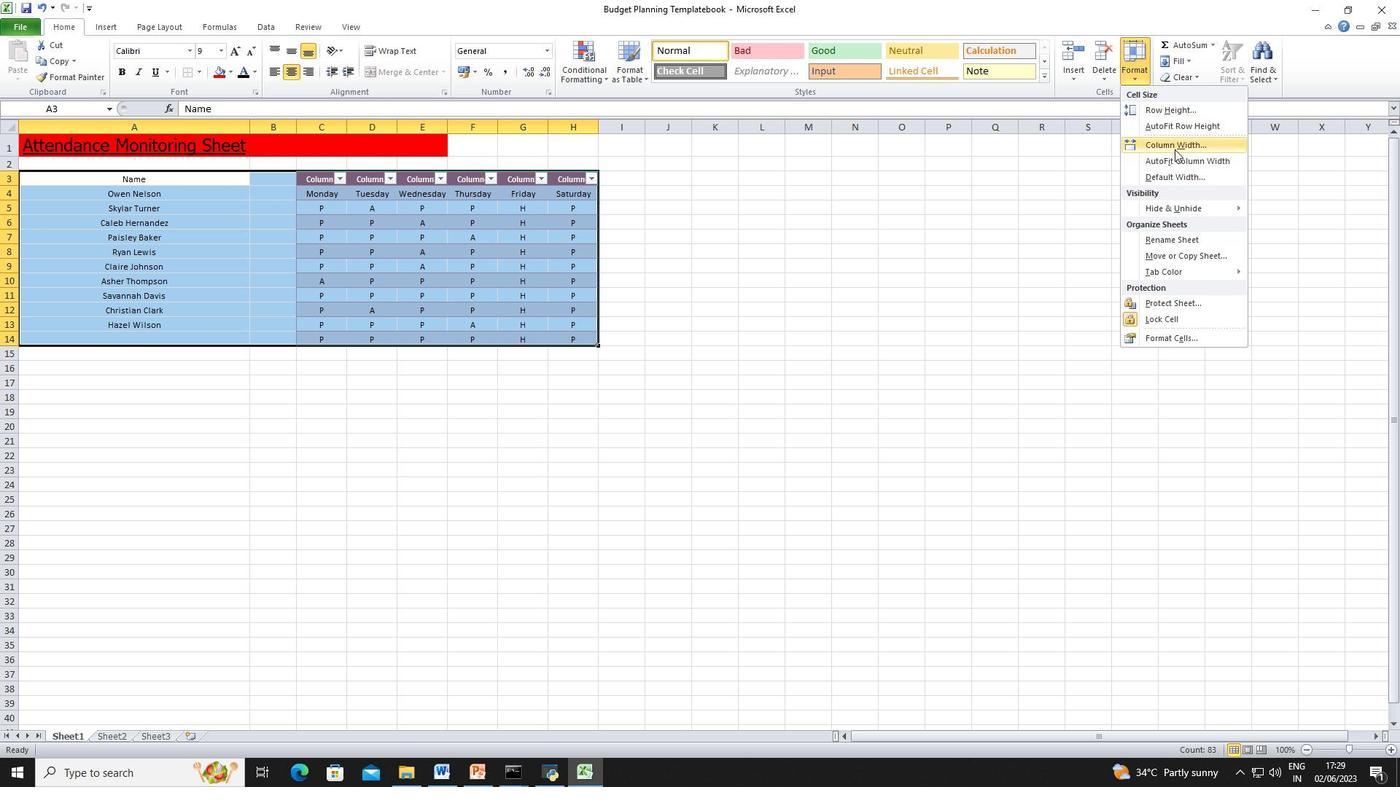 
Action: Mouse moved to (372, 356)
Screenshot: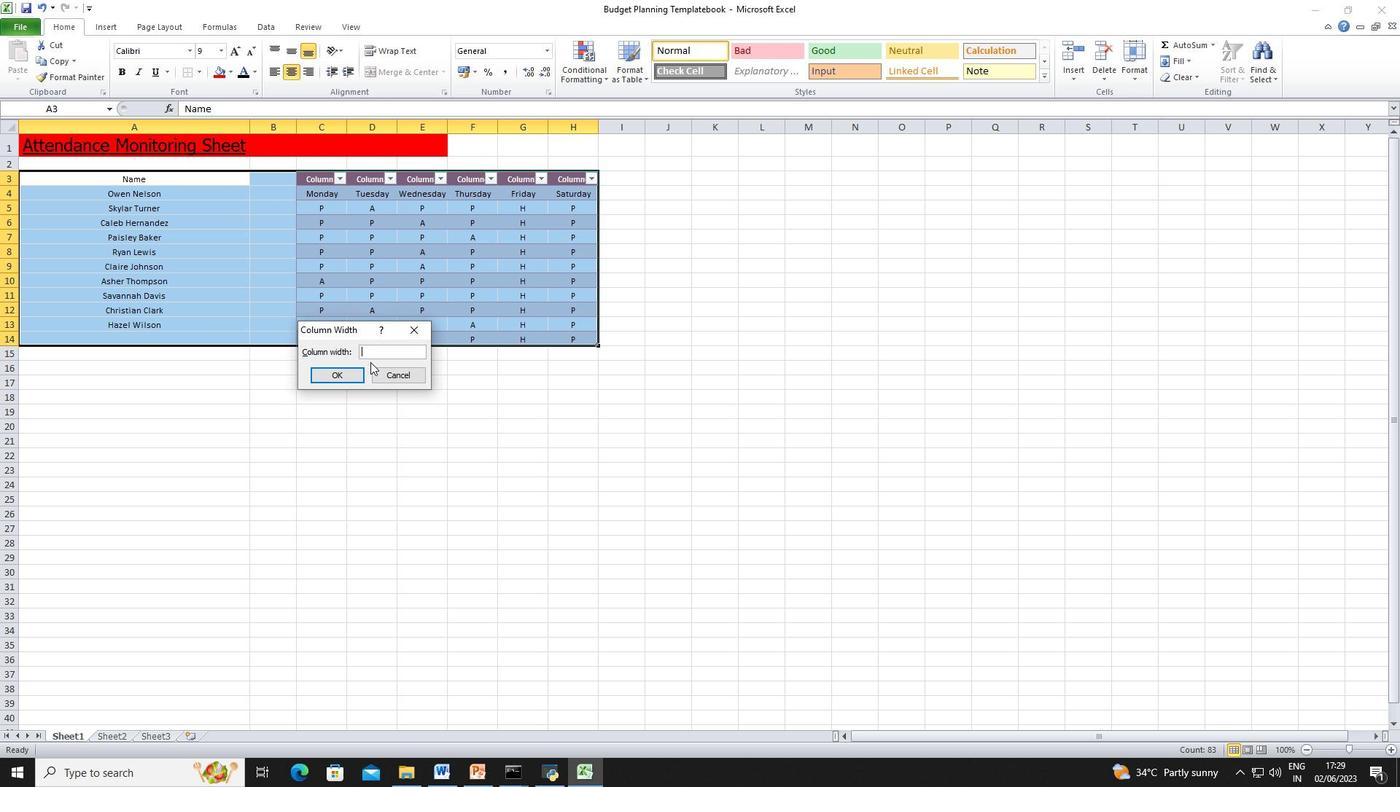 
Action: Key pressed 18
Screenshot: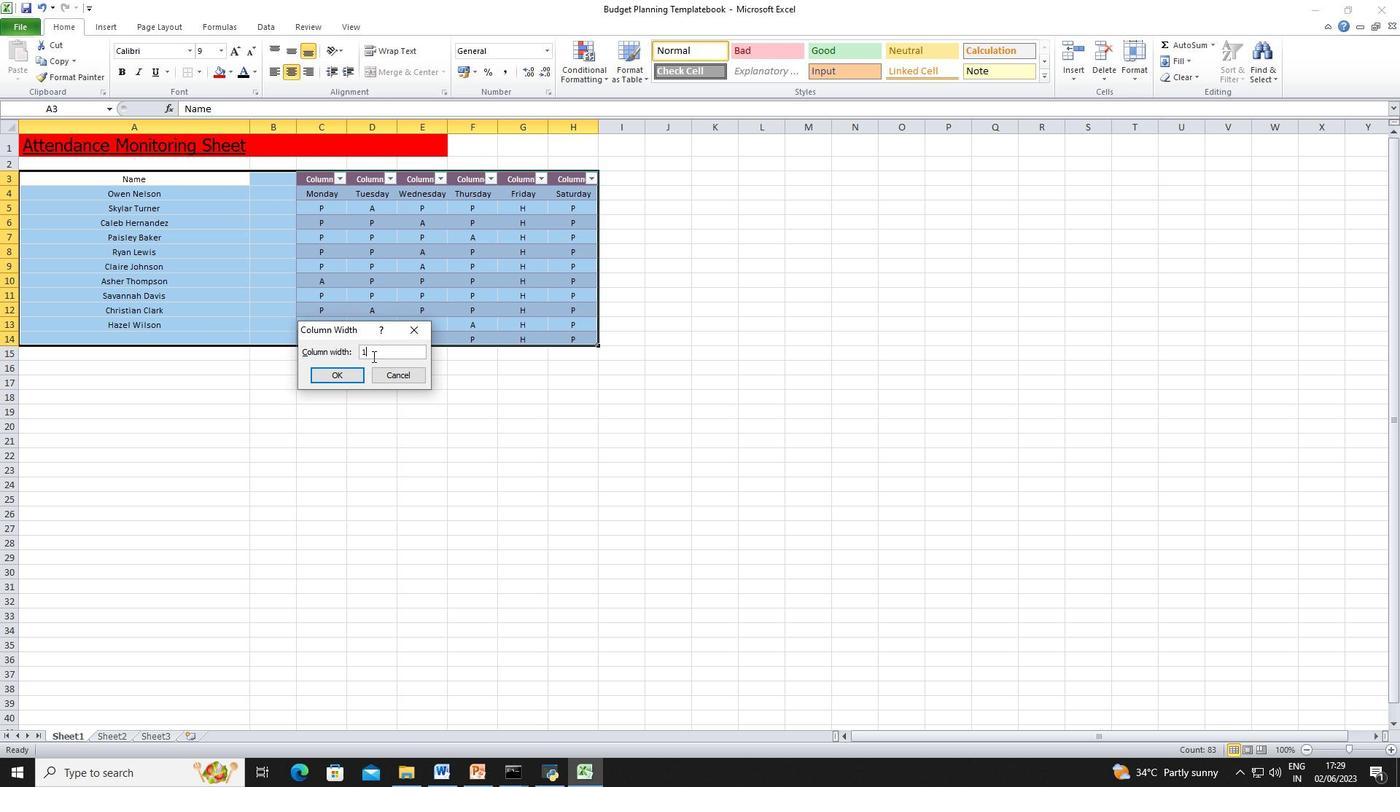 
Action: Mouse moved to (355, 373)
Screenshot: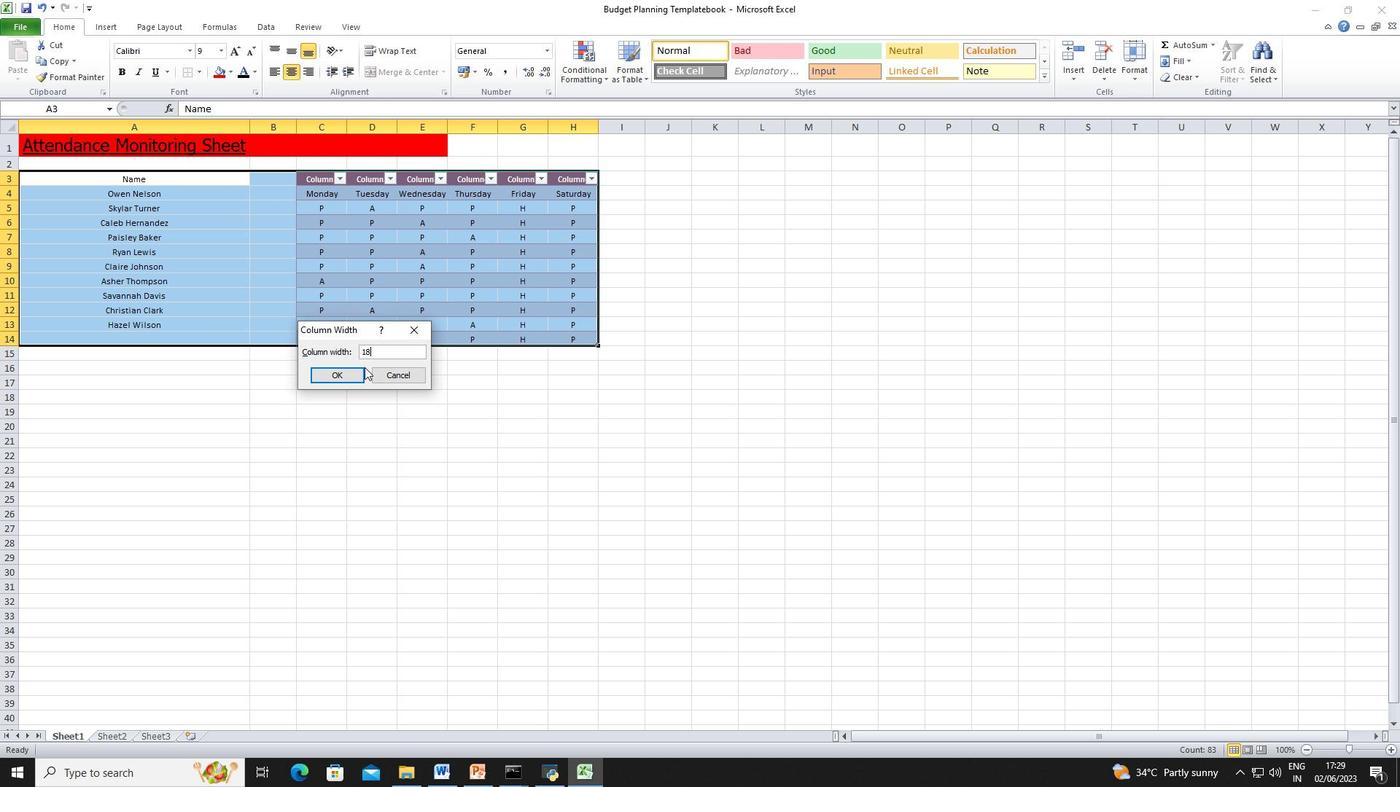 
Action: Mouse pressed left at (355, 373)
Screenshot: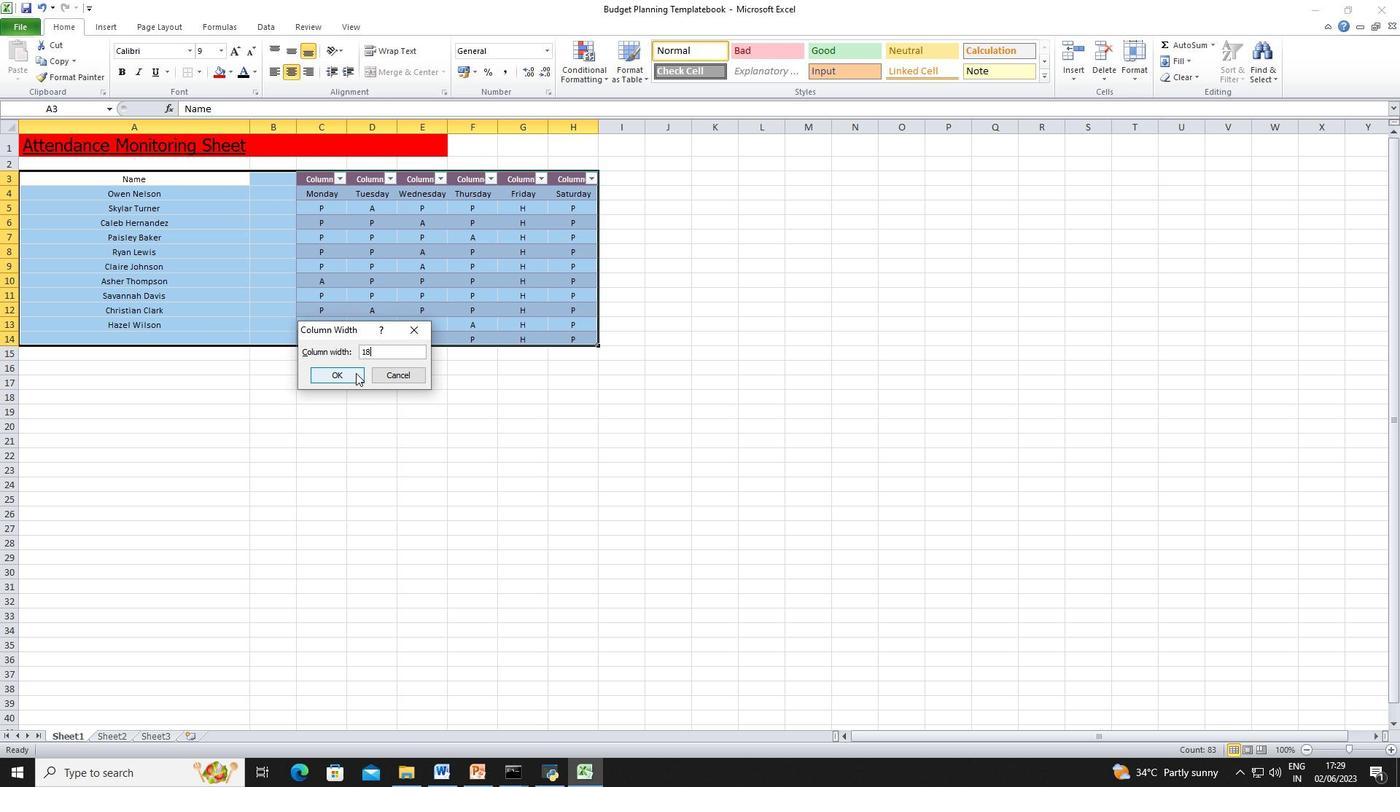 
Action: Mouse moved to (803, 339)
Screenshot: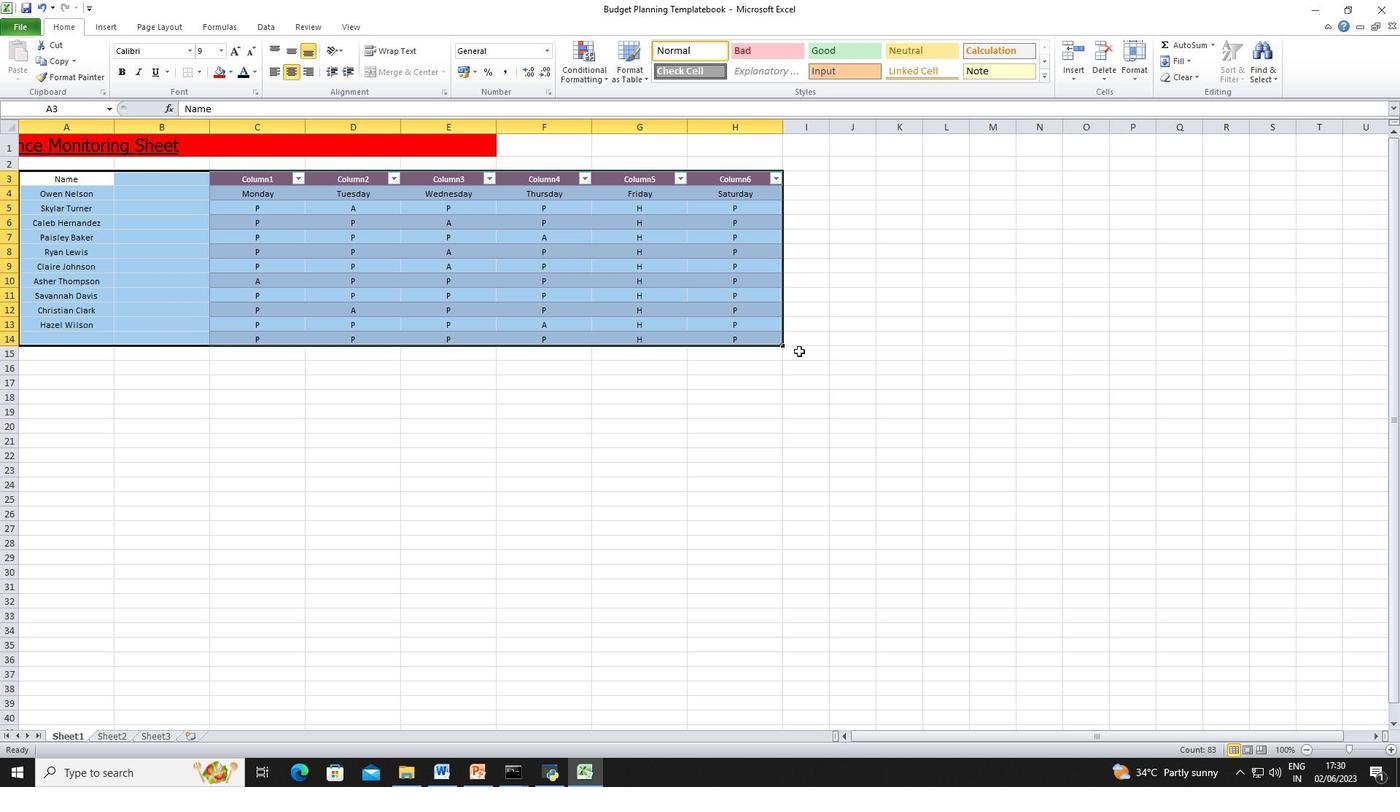 
Action: Mouse pressed left at (803, 339)
Screenshot: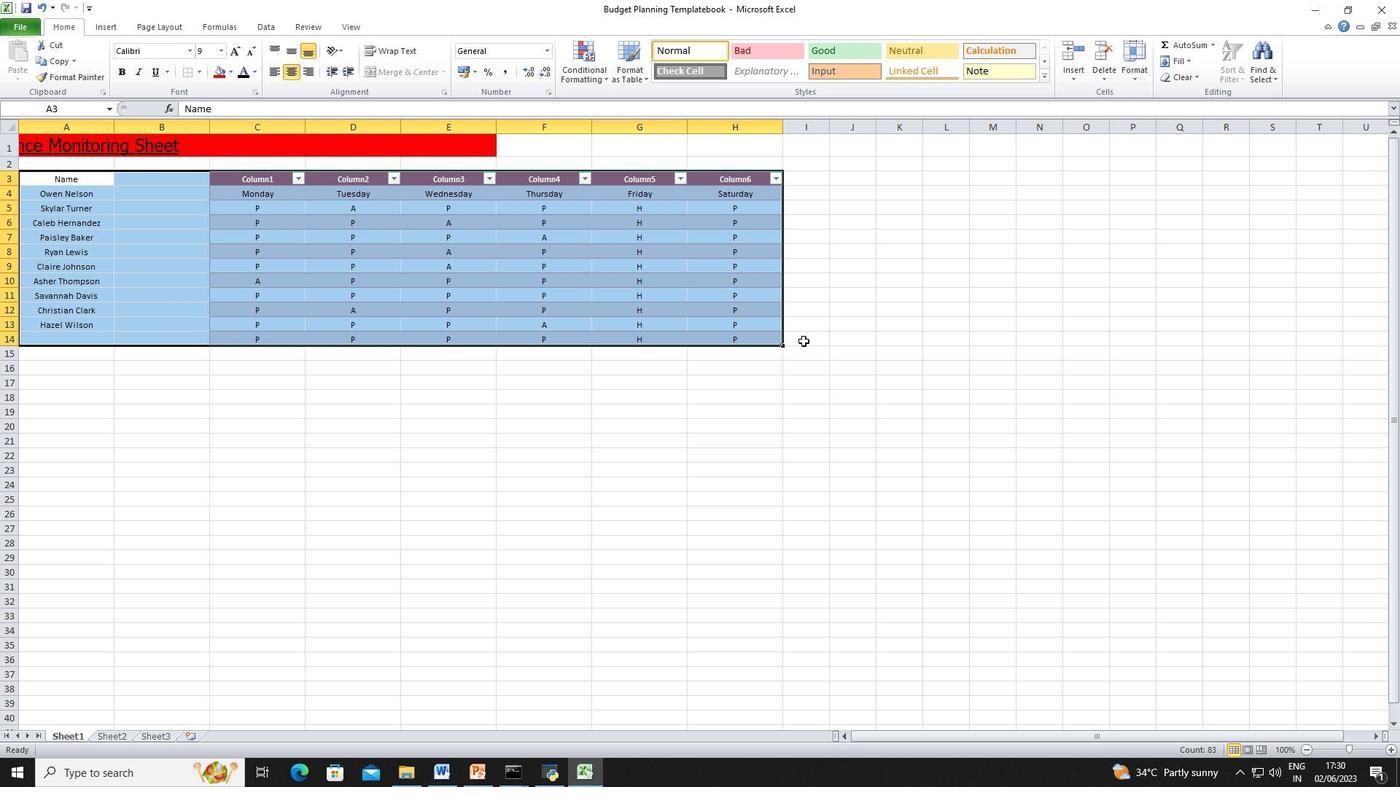 
